 Task: Send an email with the signature Frances Hernandez with the subject Introduction of a new process and the message Can you please provide a status update on the implementation of the new system? from softage.10@softage.net to softage.3@softage.net and move the email from Sent Items to the folder Unions
Action: Mouse moved to (114, 115)
Screenshot: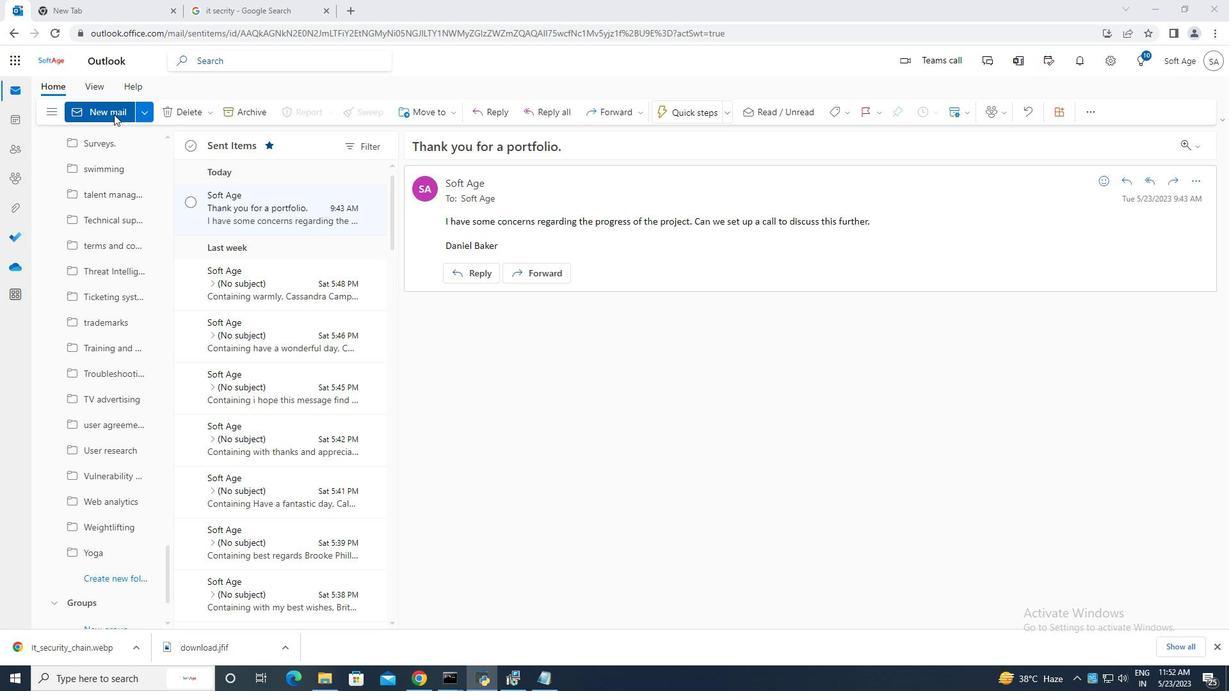 
Action: Mouse pressed left at (114, 115)
Screenshot: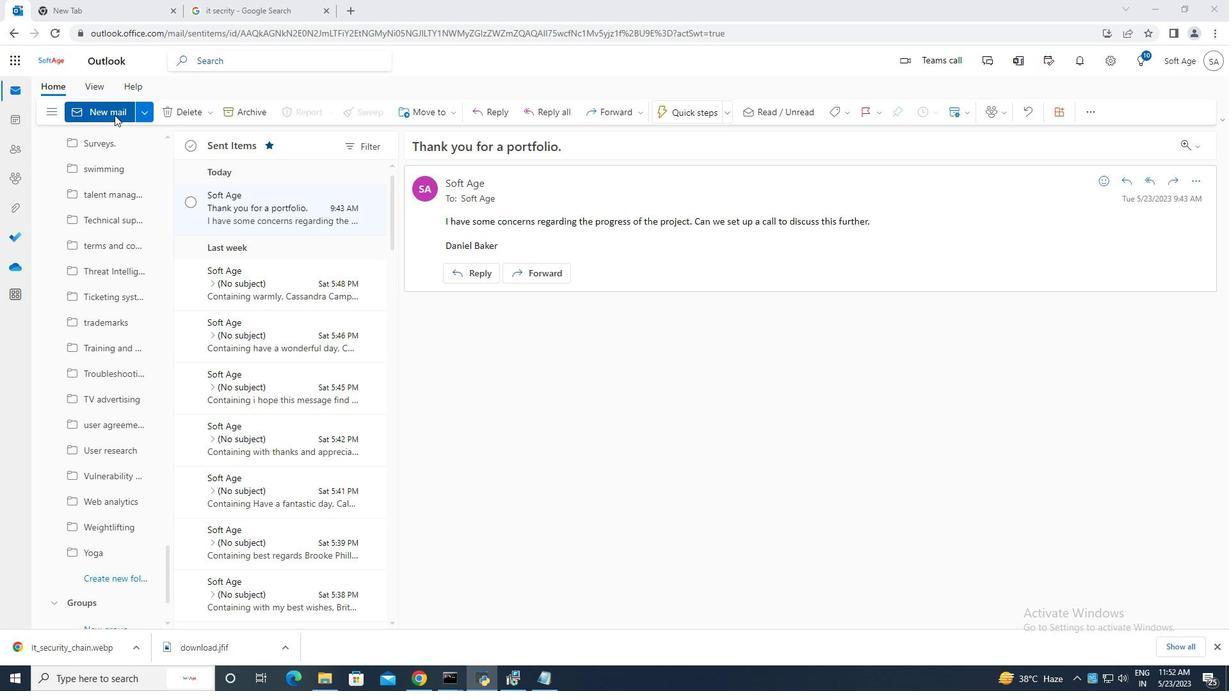 
Action: Mouse moved to (832, 107)
Screenshot: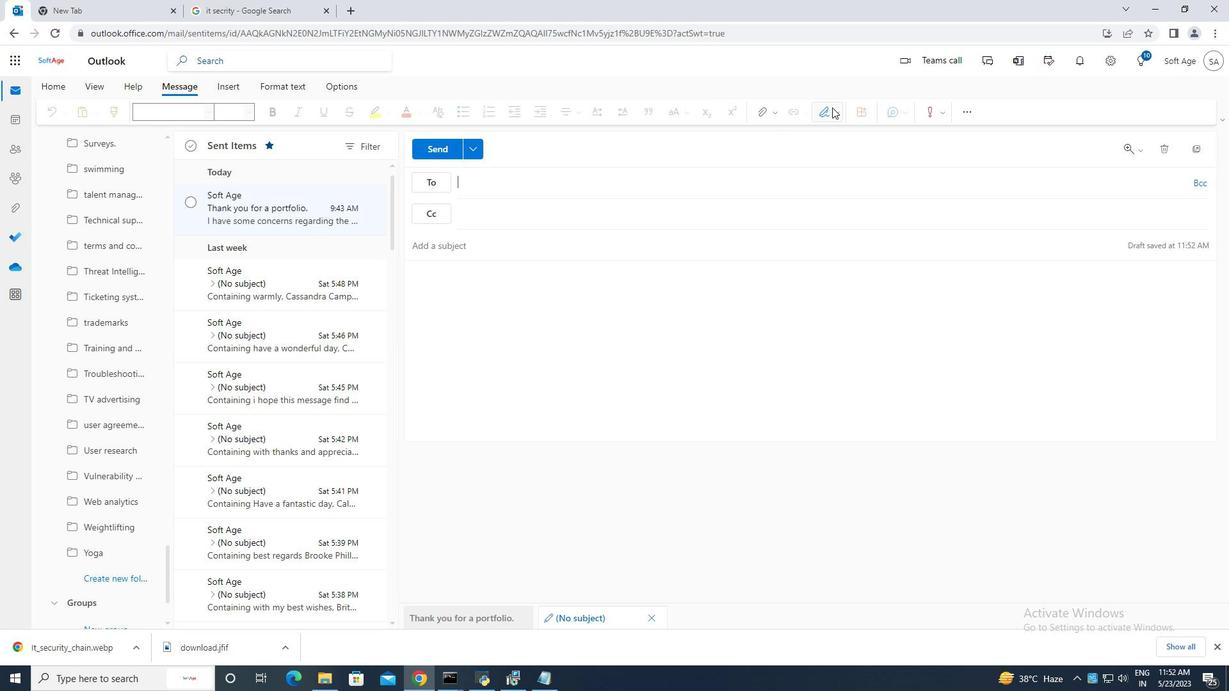 
Action: Mouse pressed left at (832, 107)
Screenshot: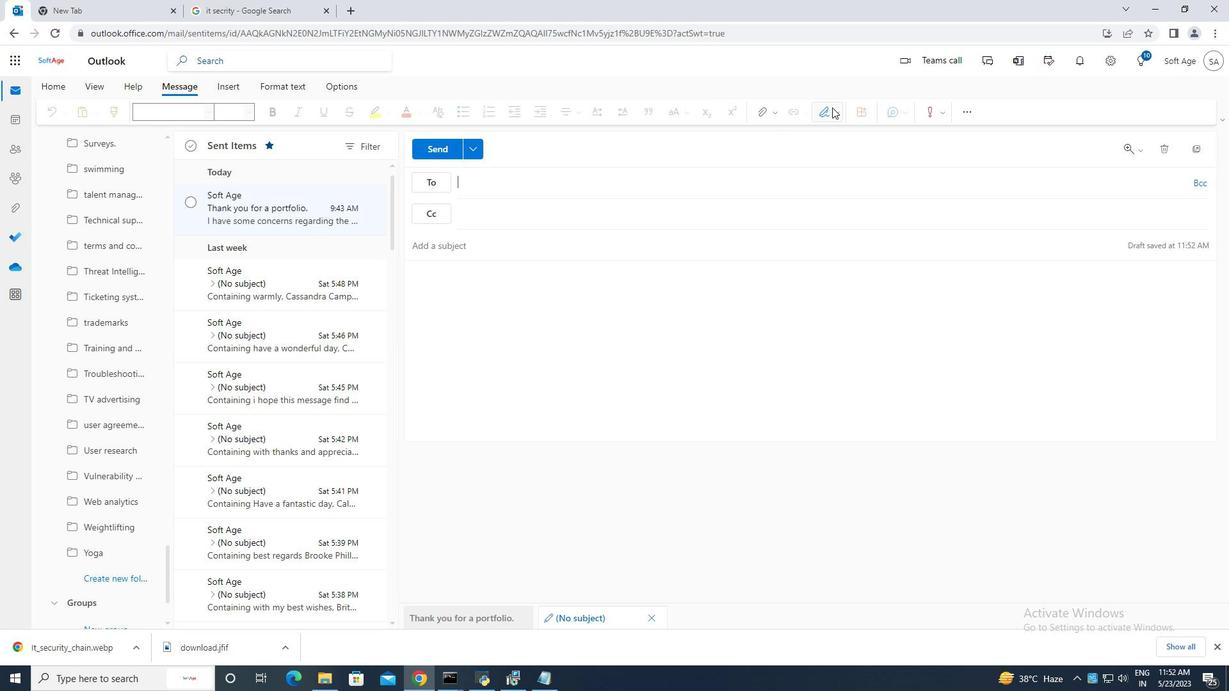 
Action: Mouse moved to (793, 159)
Screenshot: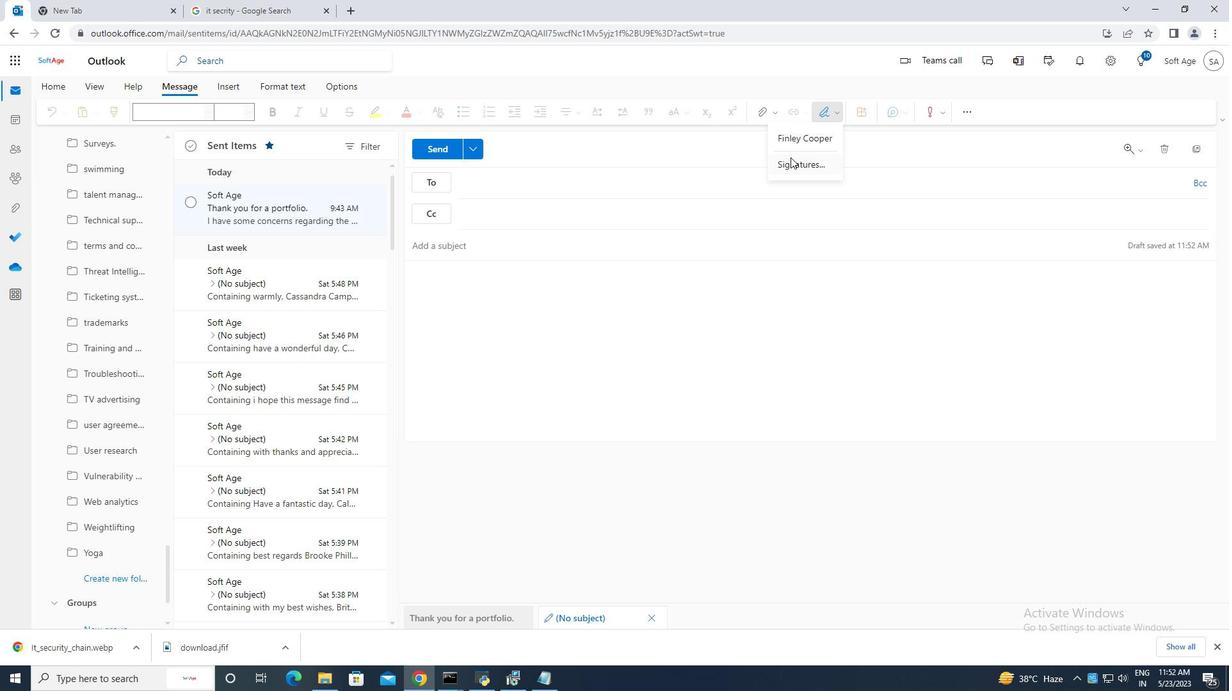 
Action: Mouse pressed left at (793, 159)
Screenshot: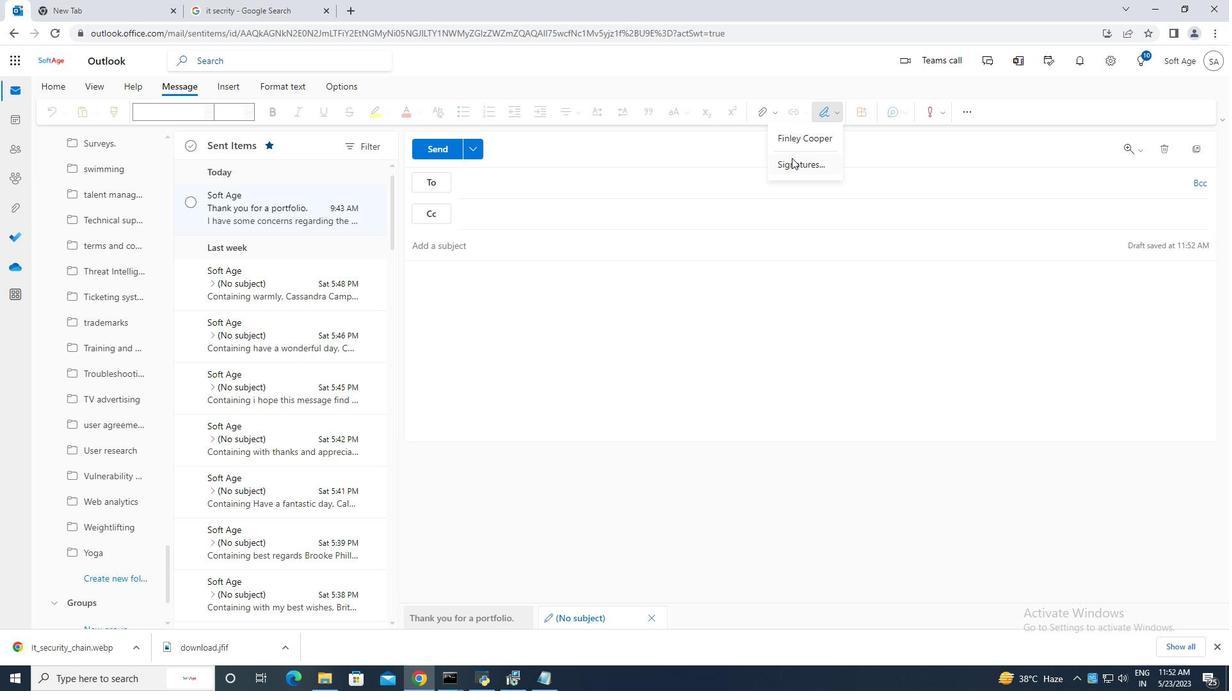 
Action: Mouse moved to (871, 212)
Screenshot: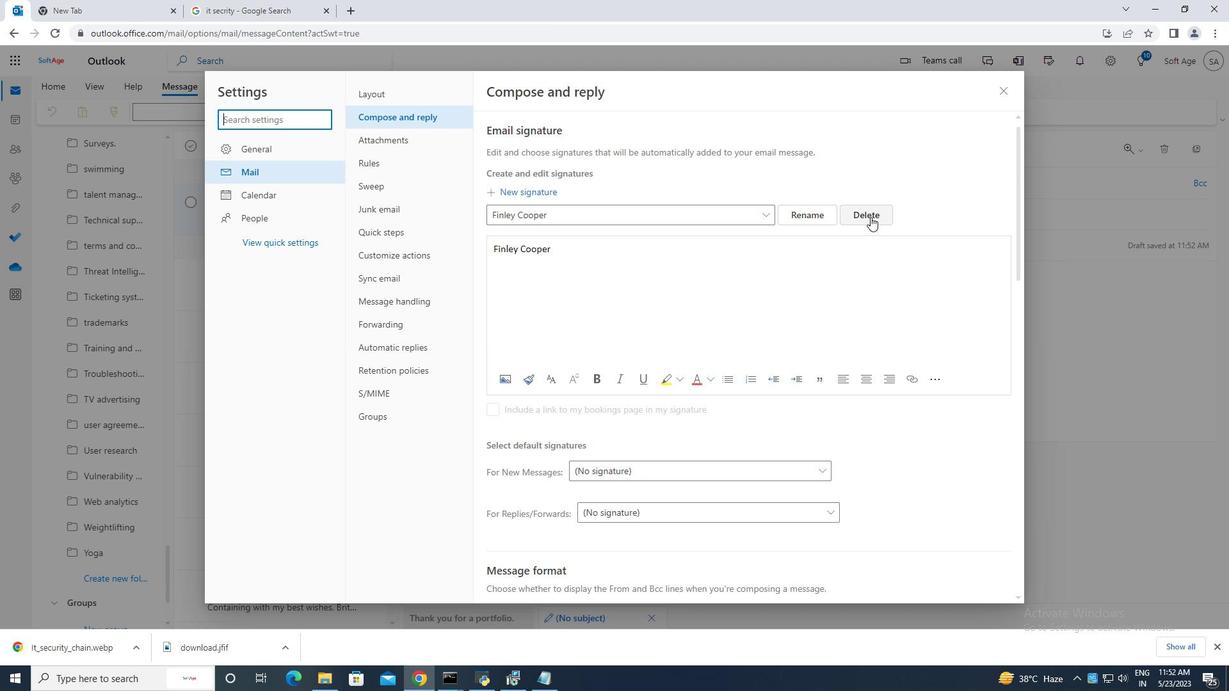
Action: Mouse pressed left at (871, 212)
Screenshot: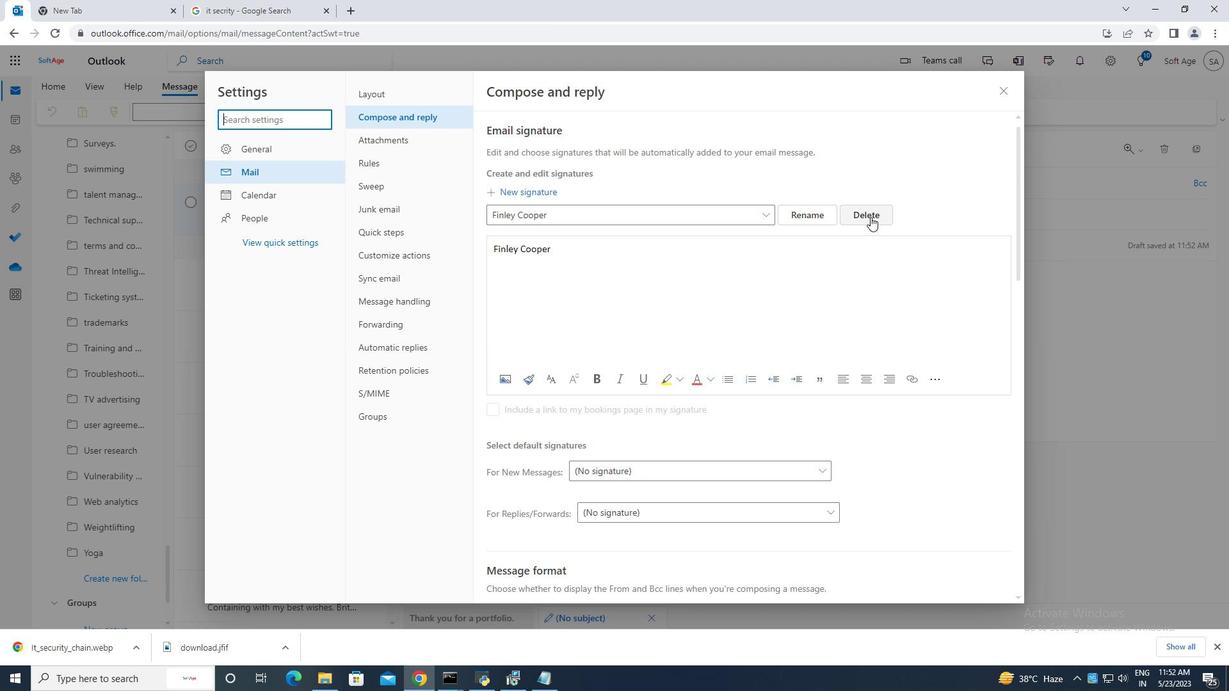 
Action: Mouse moved to (564, 219)
Screenshot: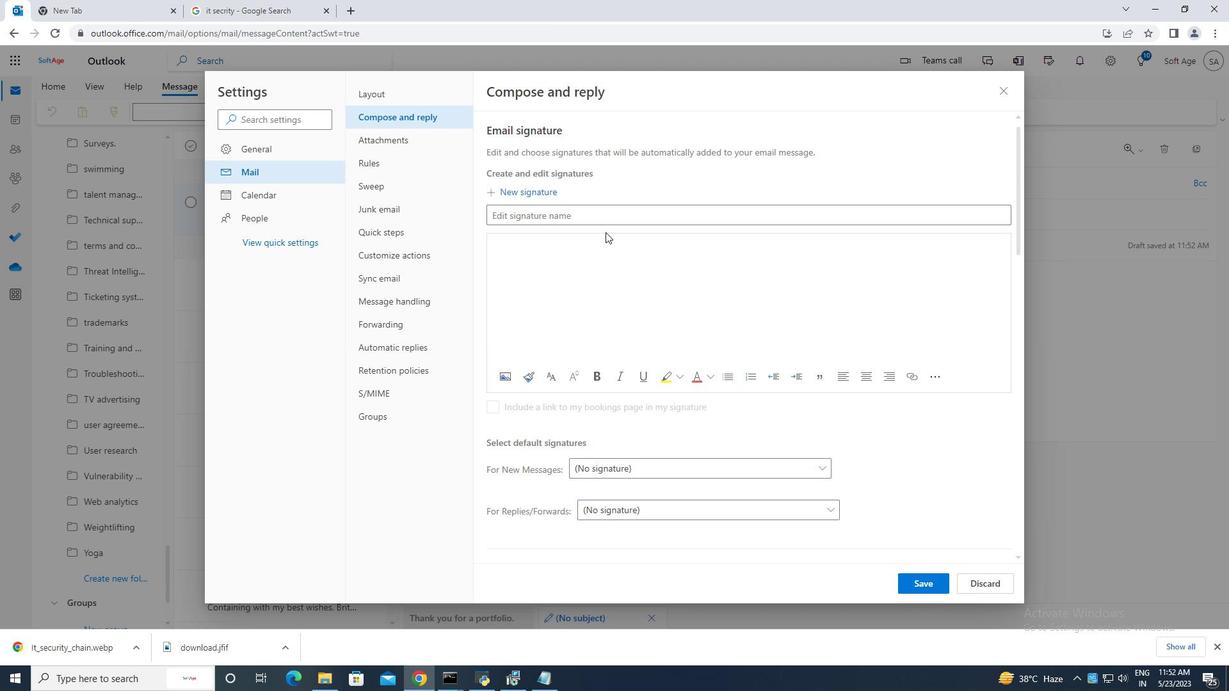 
Action: Mouse pressed left at (564, 219)
Screenshot: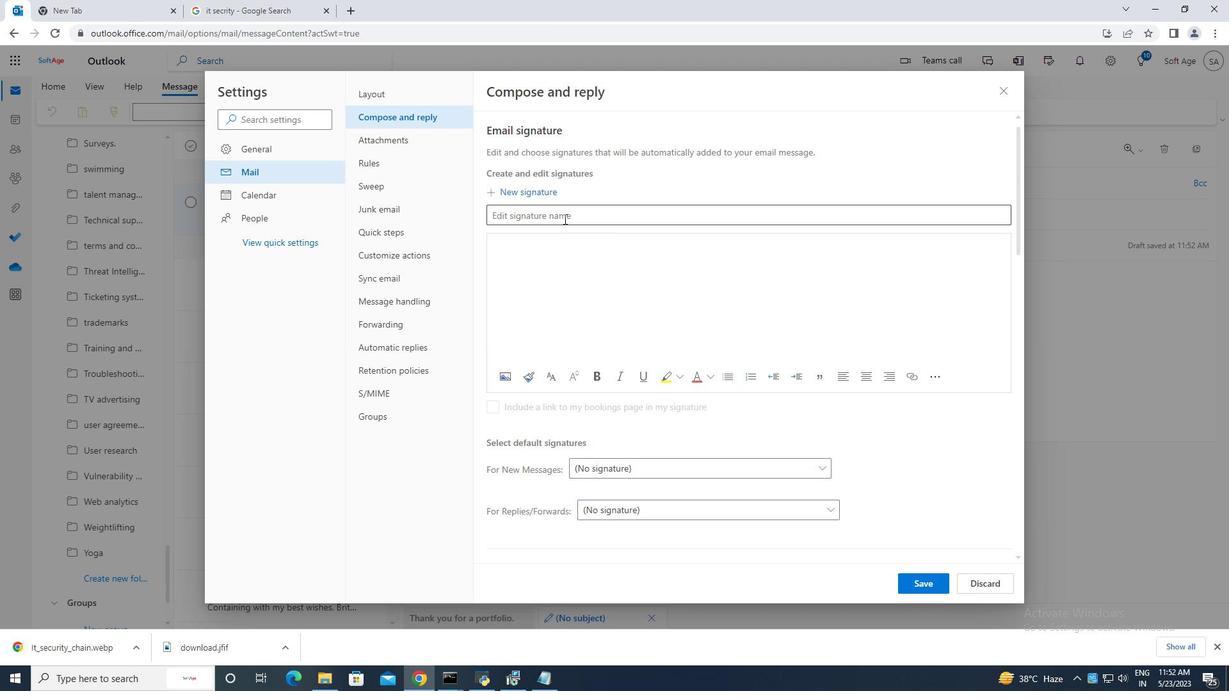 
Action: Mouse moved to (563, 219)
Screenshot: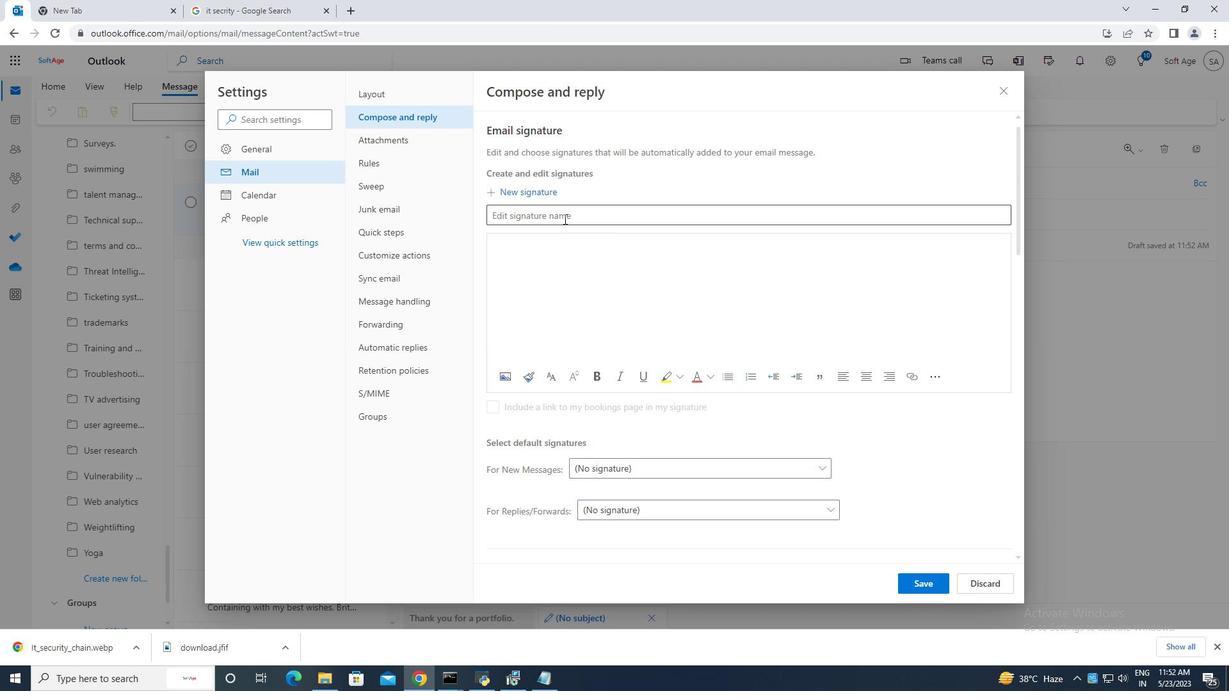 
Action: Key pressed <Key.caps_lock>F<Key.caps_lock>rances<Key.space><Key.caps_lock>H<Key.caps_lock>ernandez
Screenshot: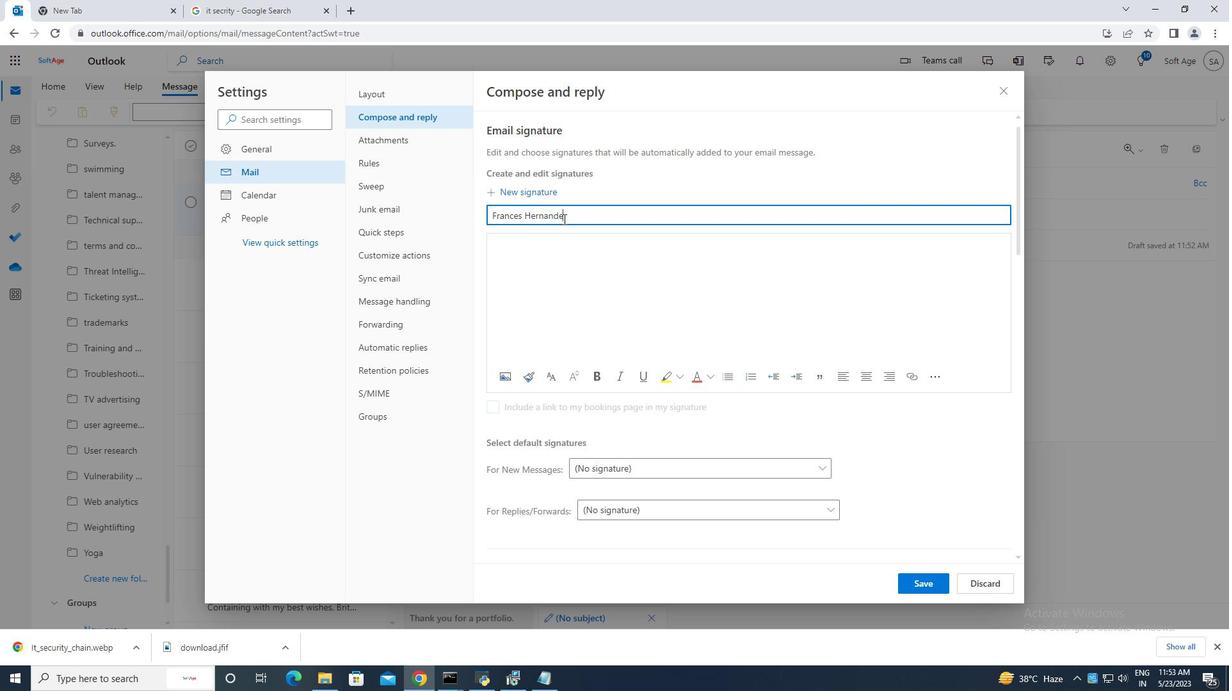 
Action: Mouse moved to (554, 258)
Screenshot: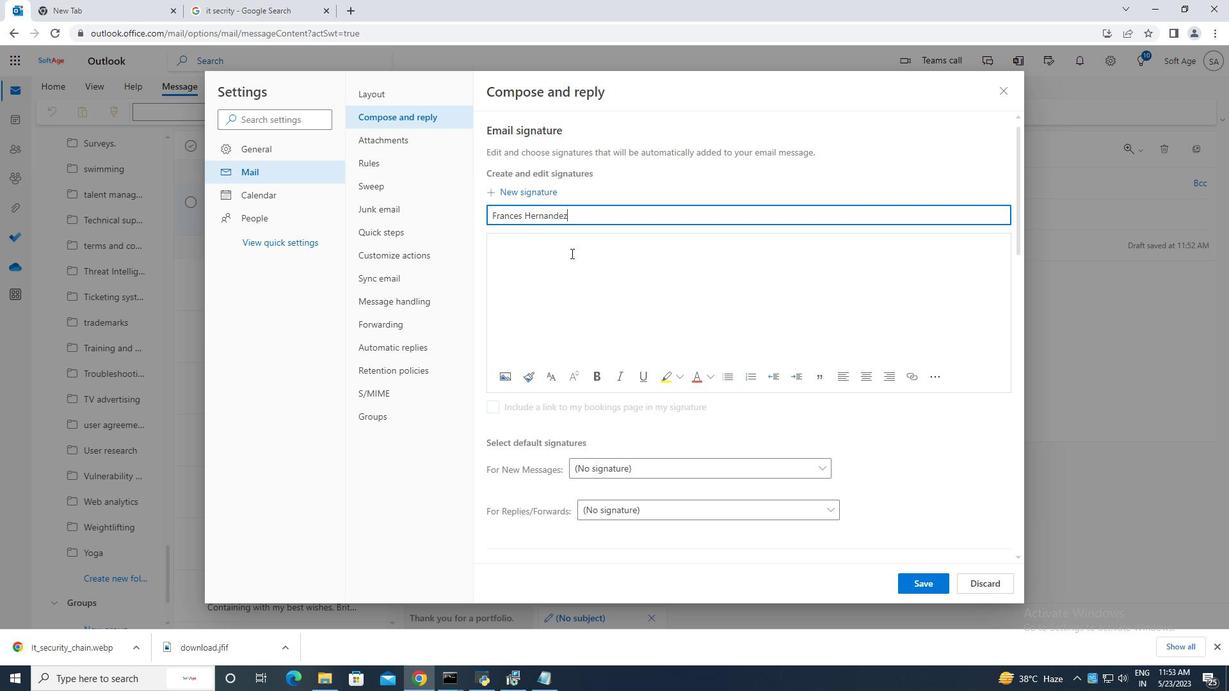 
Action: Mouse pressed left at (554, 258)
Screenshot: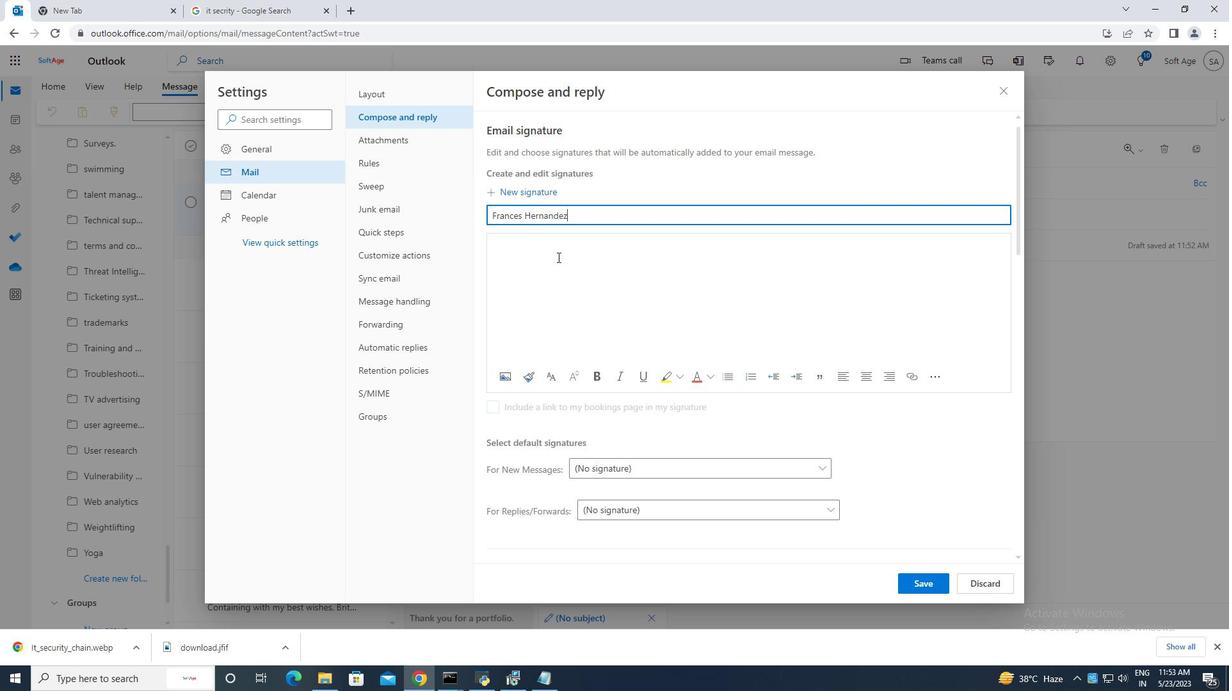 
Action: Key pressed <Key.caps_lock>F<Key.caps_lock>rances<Key.space><Key.caps_lock>H<Key.caps_lock>ernandez
Screenshot: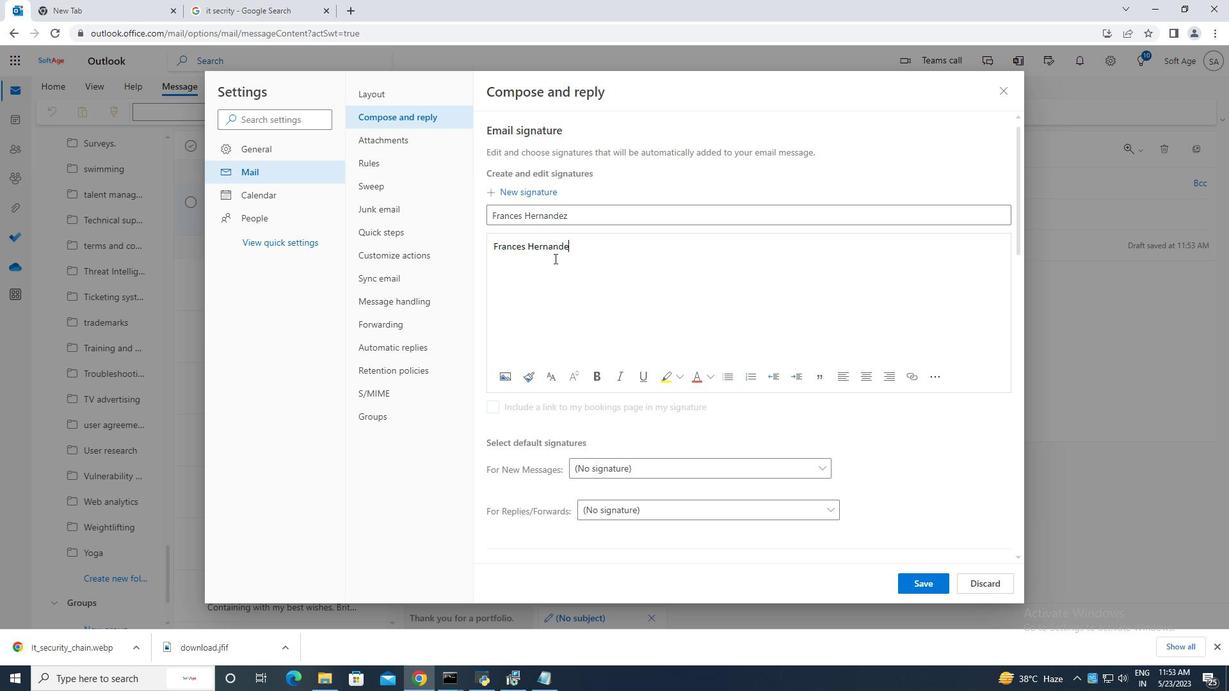 
Action: Mouse moved to (926, 586)
Screenshot: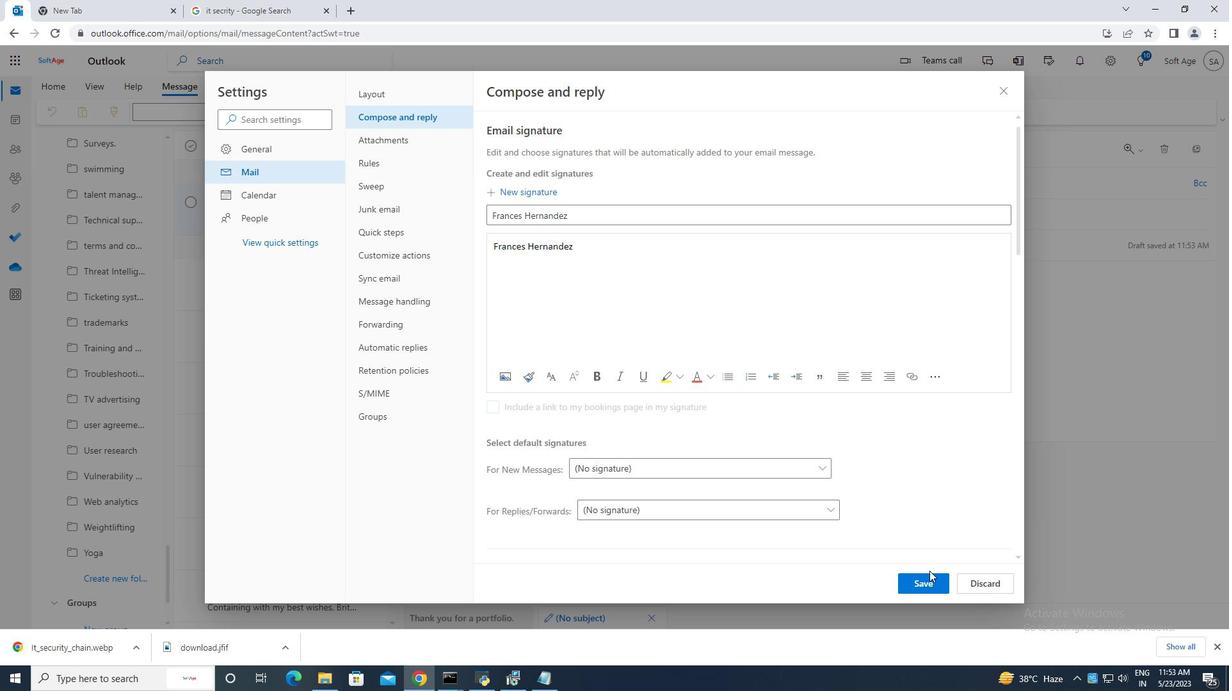 
Action: Mouse pressed left at (926, 586)
Screenshot: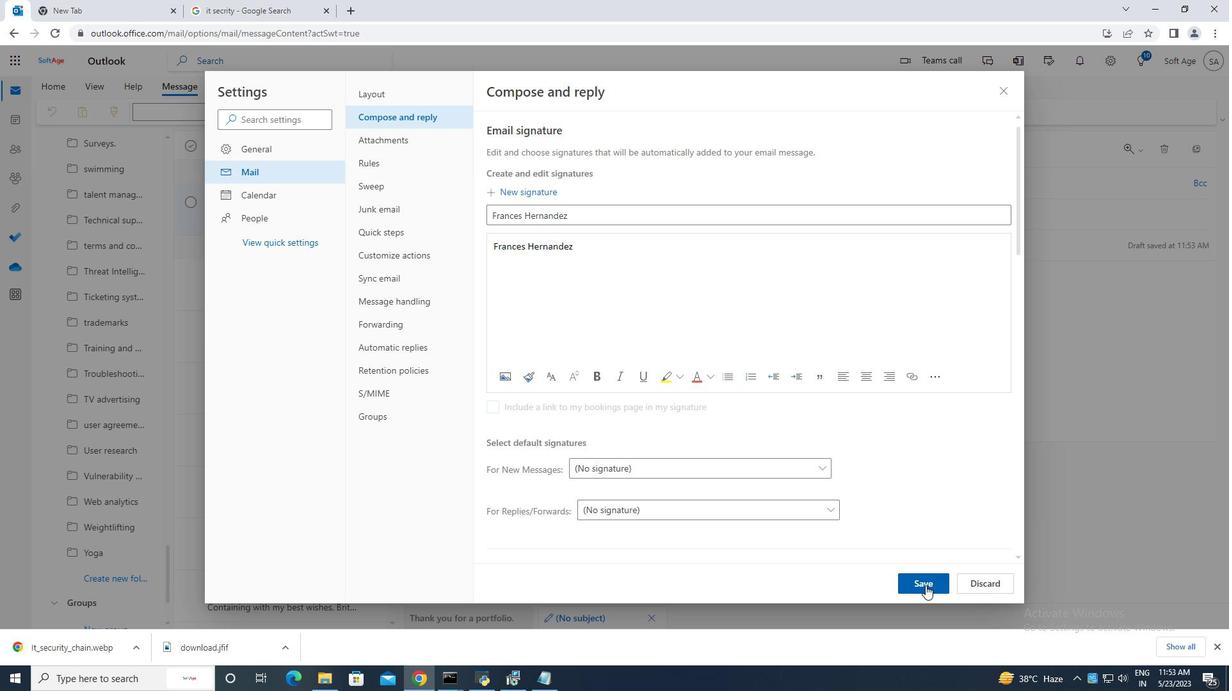 
Action: Mouse moved to (1010, 94)
Screenshot: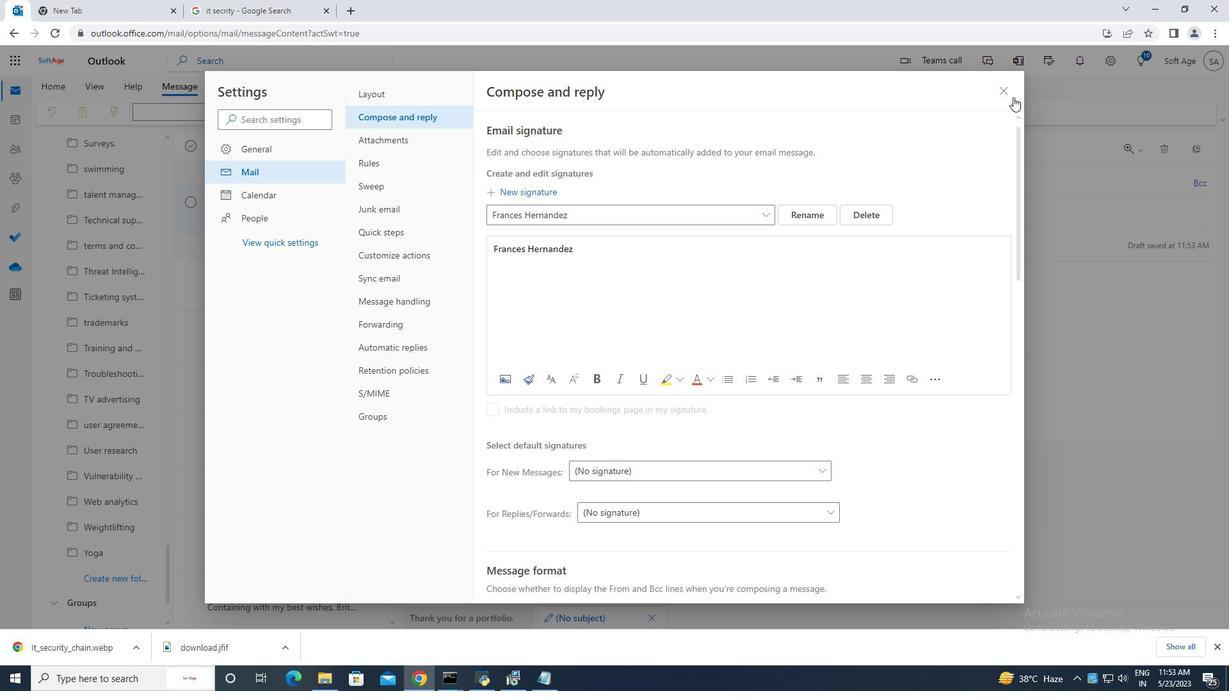 
Action: Mouse pressed left at (1010, 94)
Screenshot: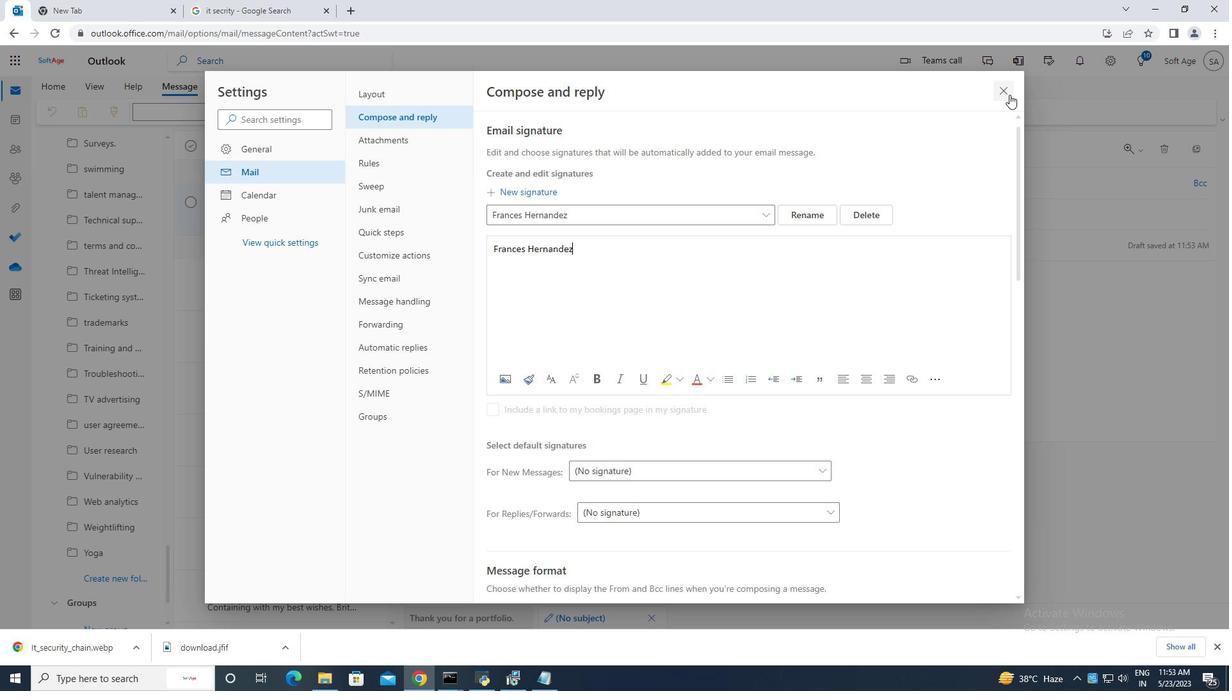 
Action: Mouse moved to (831, 113)
Screenshot: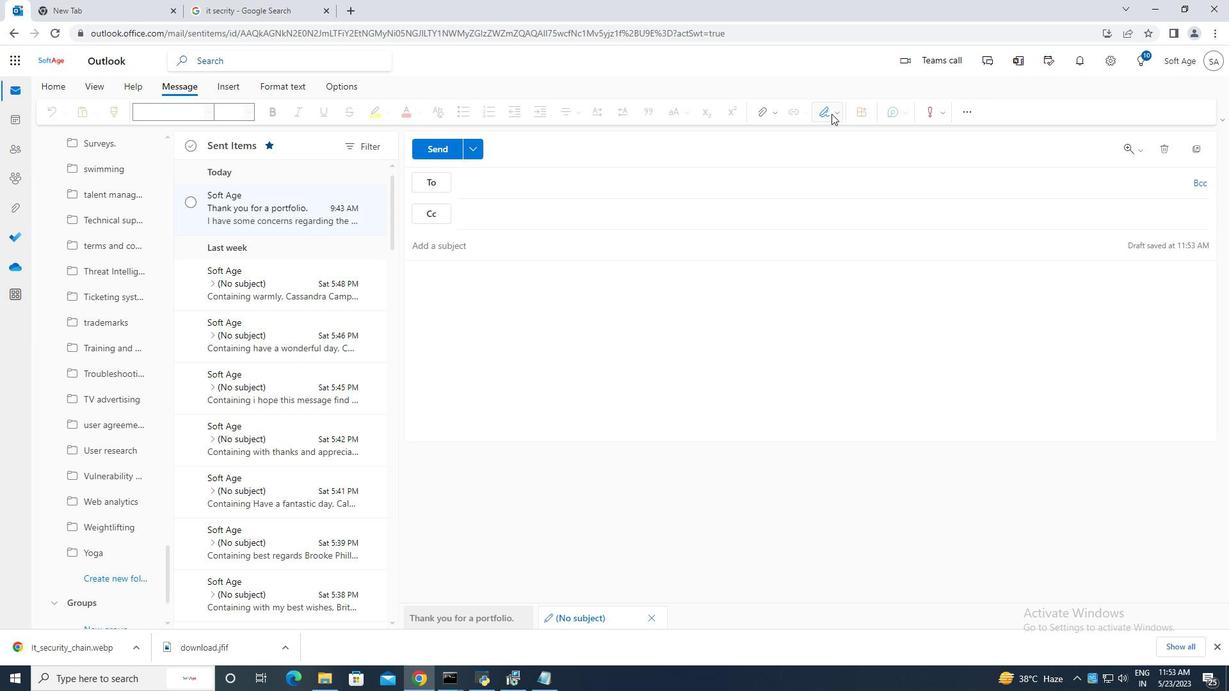 
Action: Mouse pressed left at (831, 113)
Screenshot: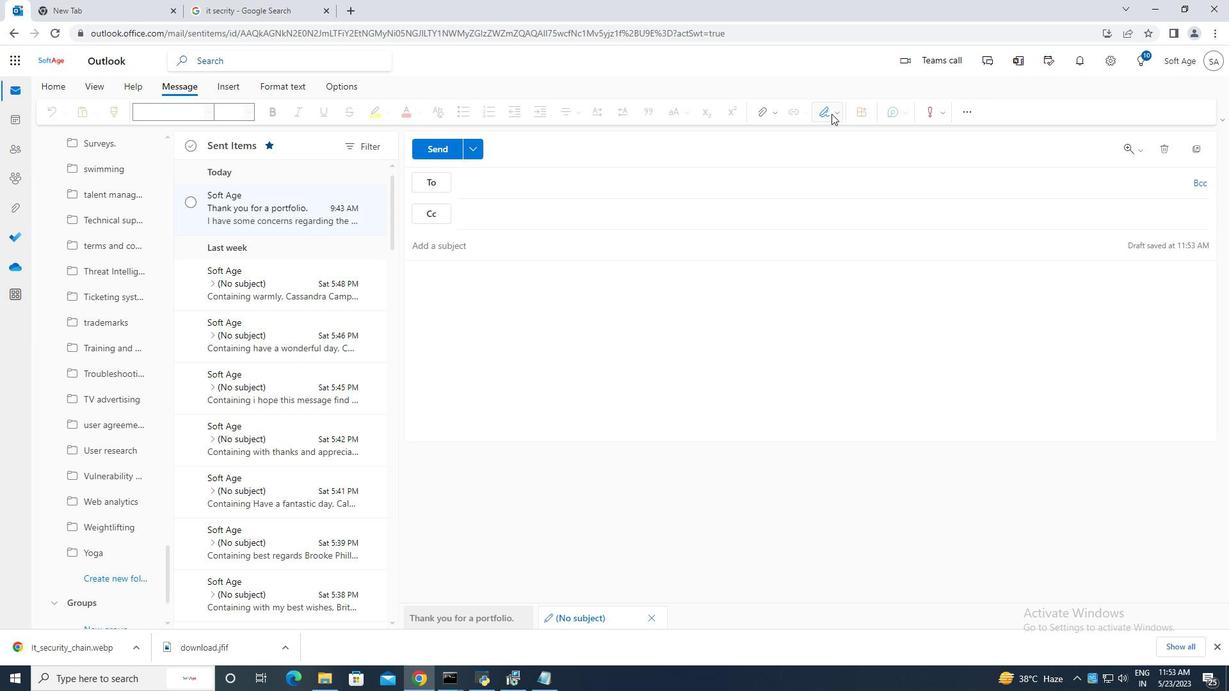 
Action: Mouse moved to (800, 137)
Screenshot: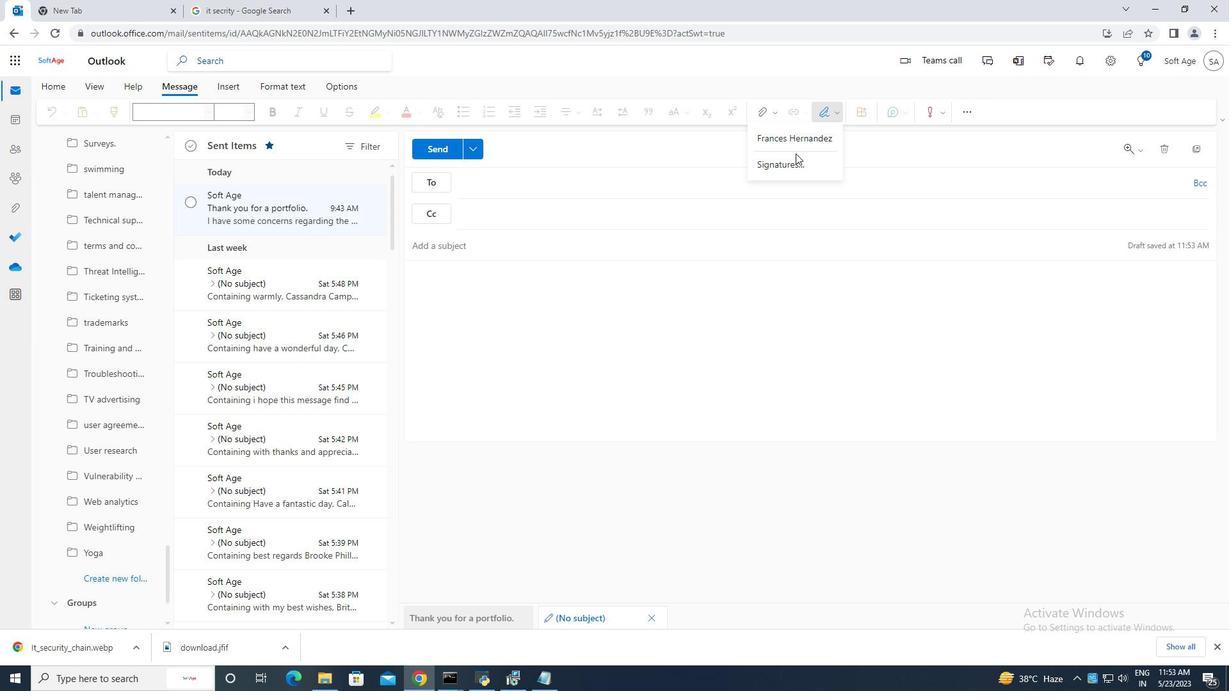 
Action: Mouse pressed left at (800, 137)
Screenshot: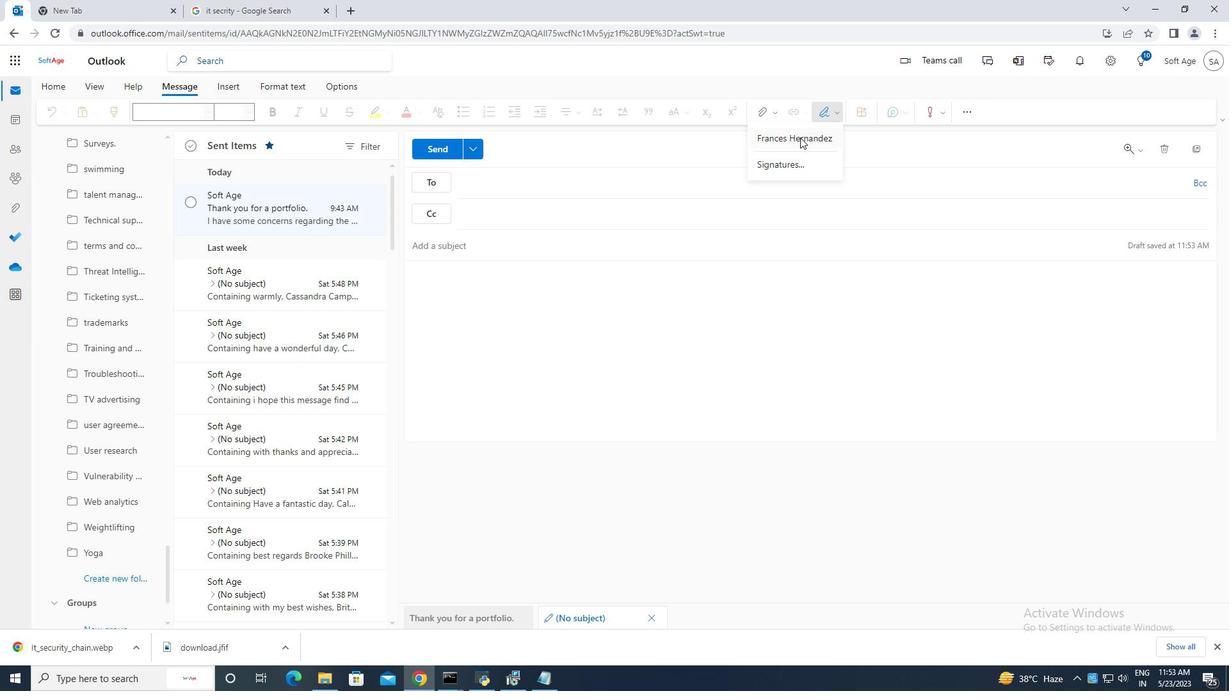 
Action: Mouse moved to (513, 188)
Screenshot: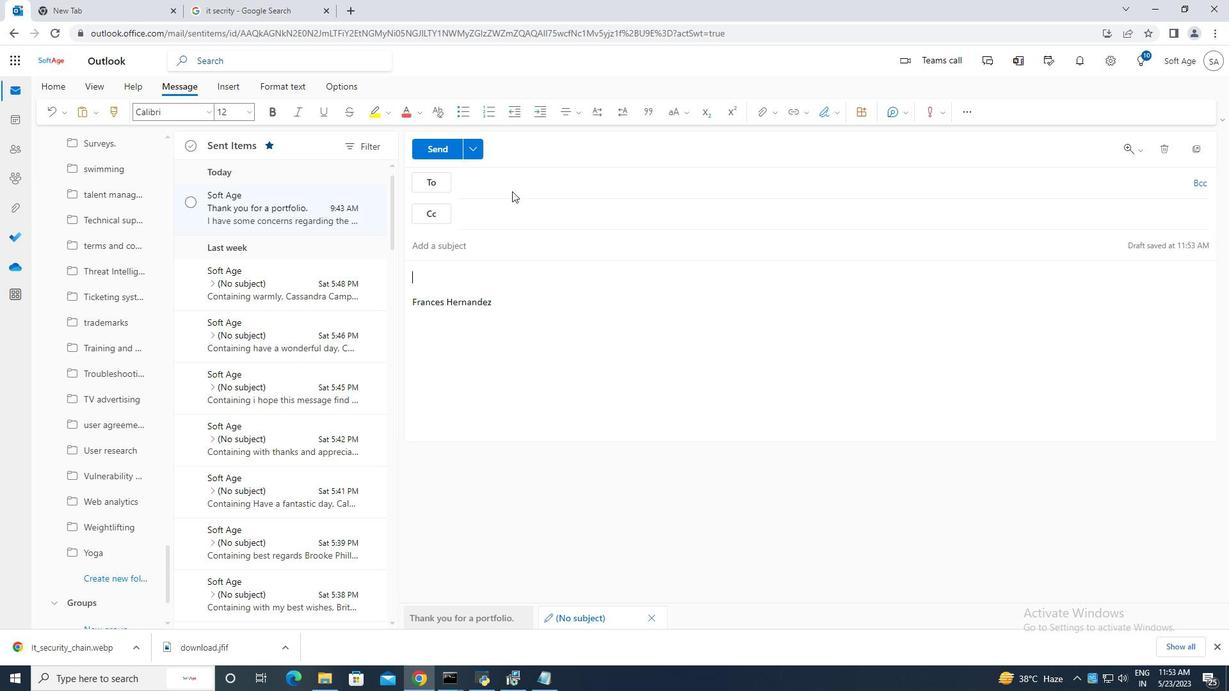 
Action: Mouse pressed left at (513, 188)
Screenshot: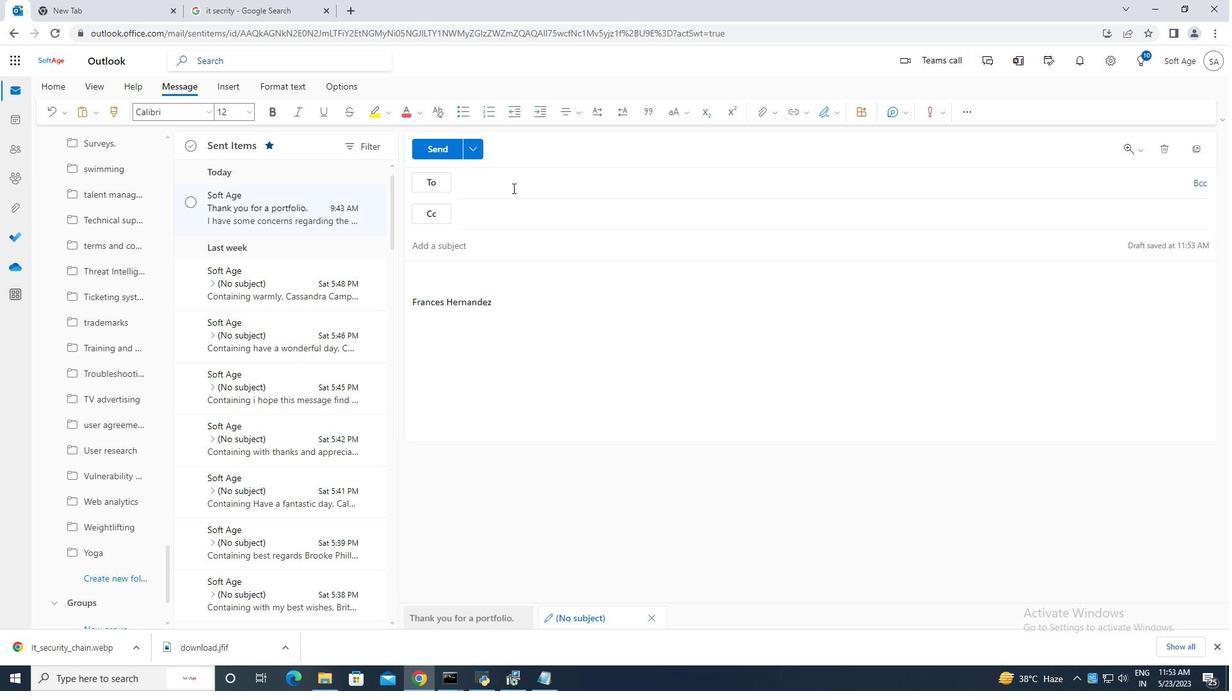 
Action: Mouse moved to (515, 188)
Screenshot: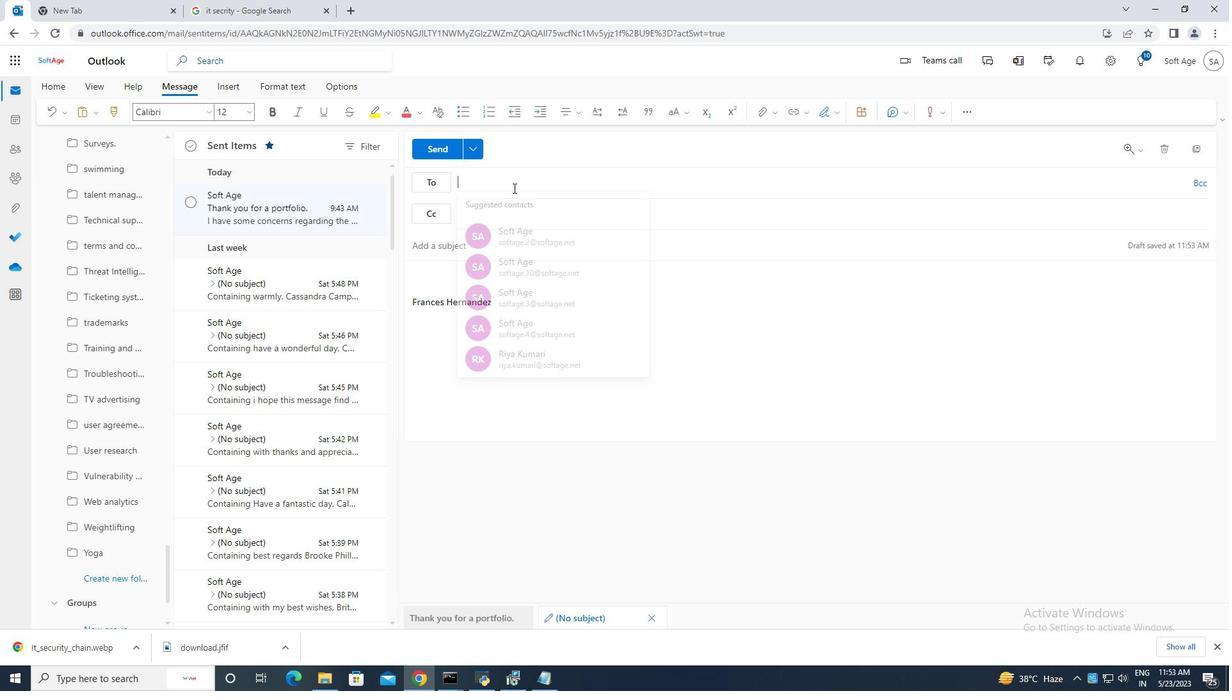 
Action: Key pressed softage.3<Key.shift>@
Screenshot: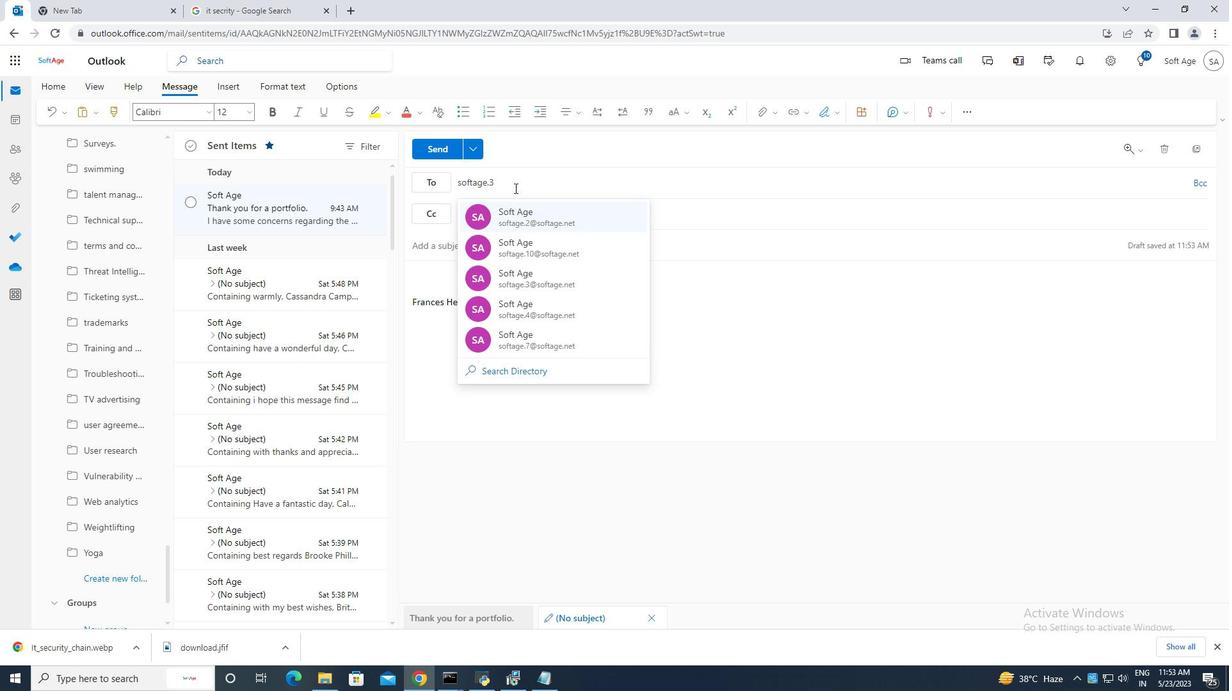 
Action: Mouse moved to (592, 213)
Screenshot: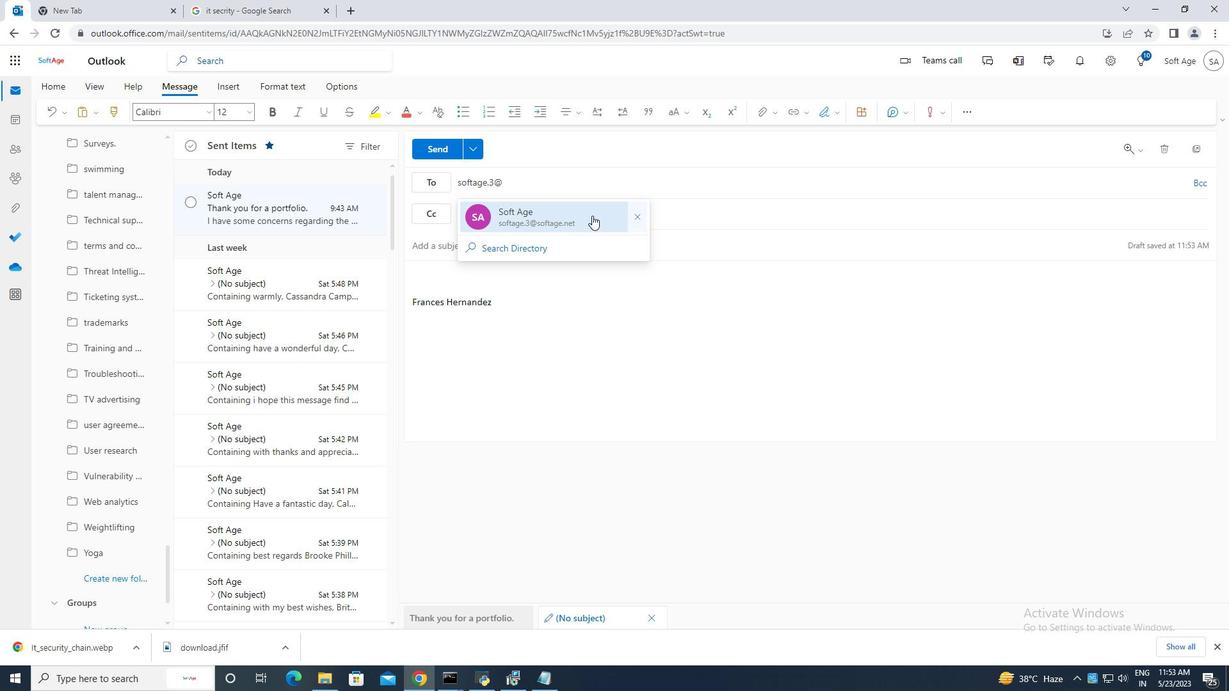
Action: Mouse pressed left at (592, 213)
Screenshot: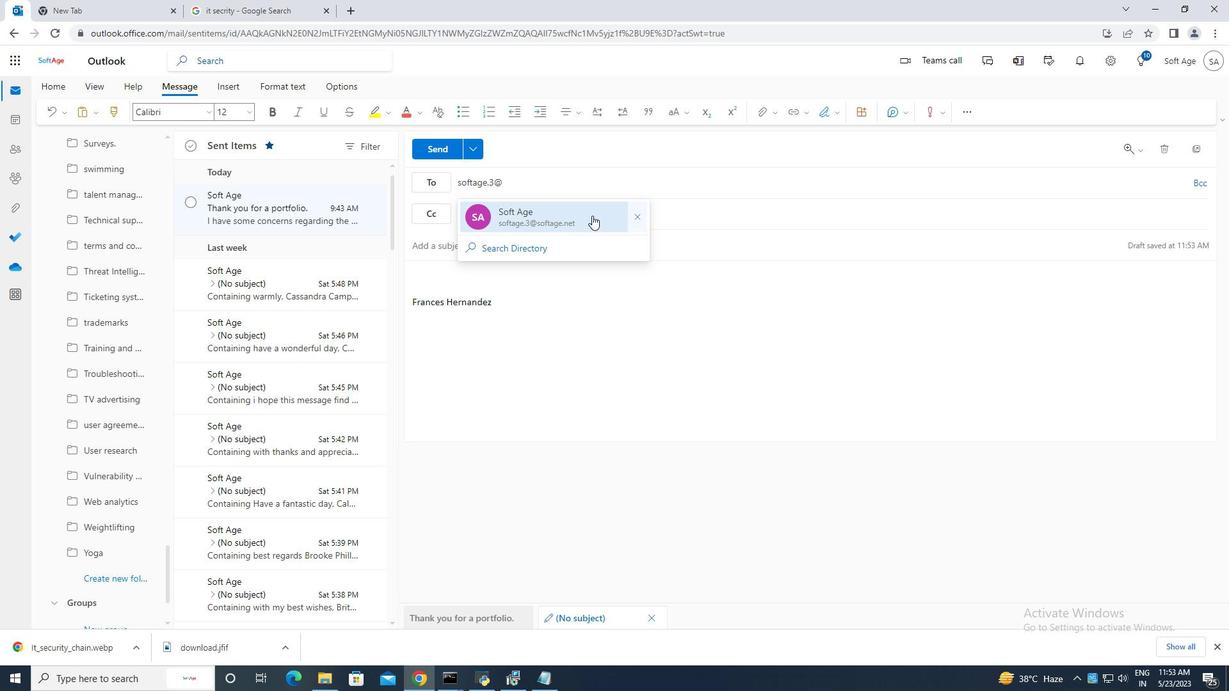 
Action: Mouse moved to (452, 246)
Screenshot: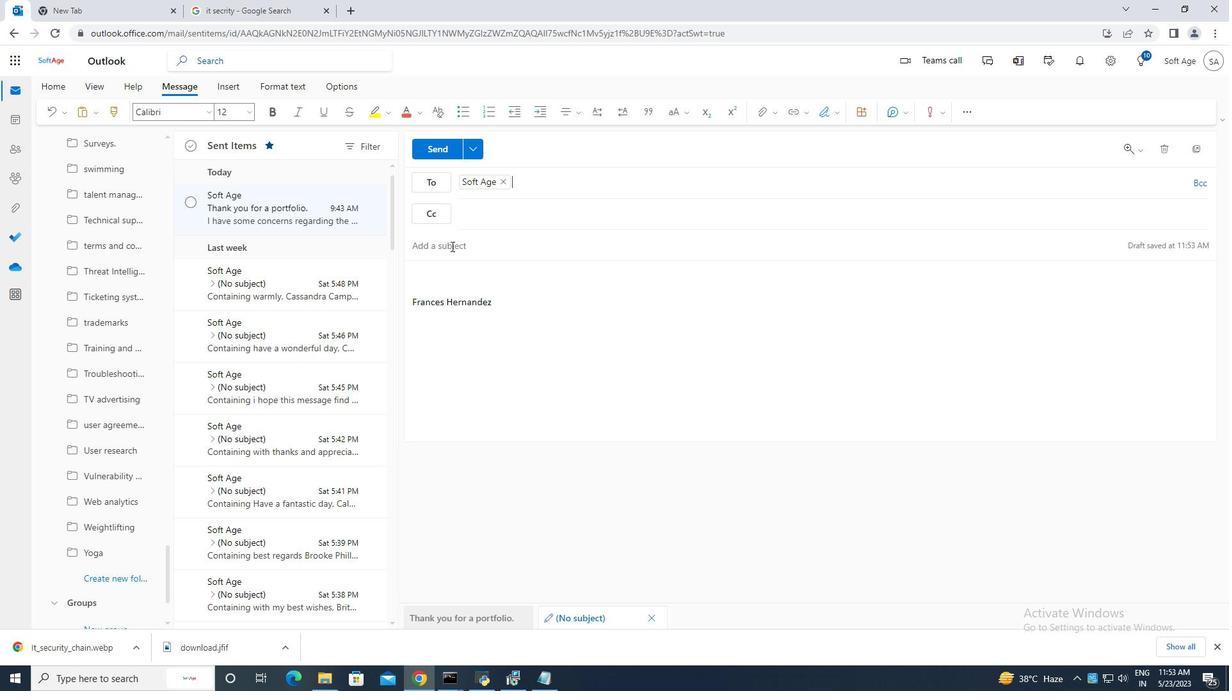 
Action: Mouse pressed left at (452, 246)
Screenshot: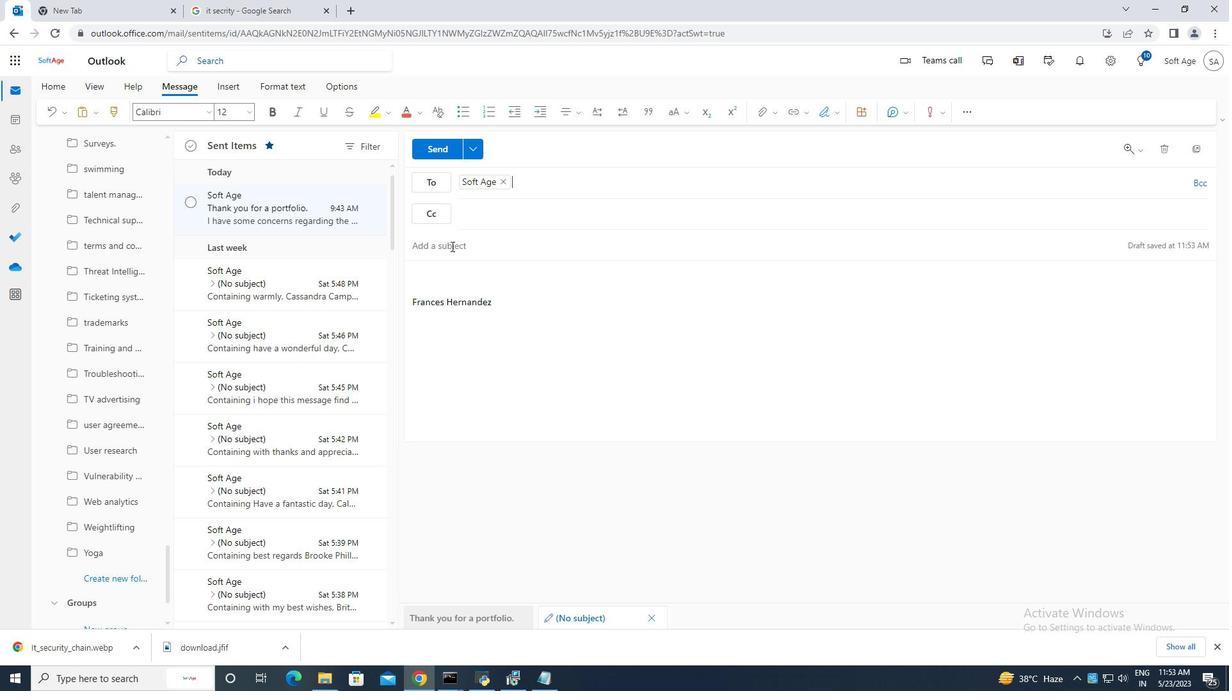 
Action: Mouse moved to (453, 247)
Screenshot: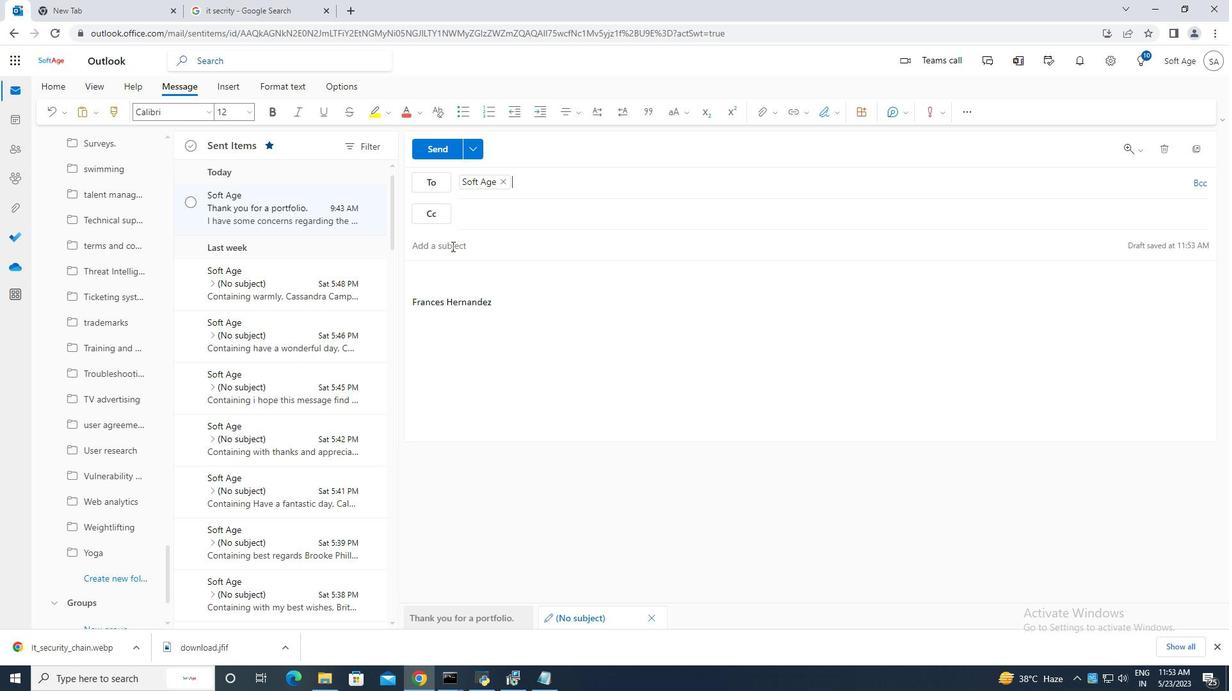 
Action: Key pressed <Key.caps_lock>I<Key.caps_lock>ntroduction<Key.space>of<Key.space>anew<Key.space><Key.backspace><Key.backspace><Key.backspace><Key.backspace><Key.space>new<Key.space>process.
Screenshot: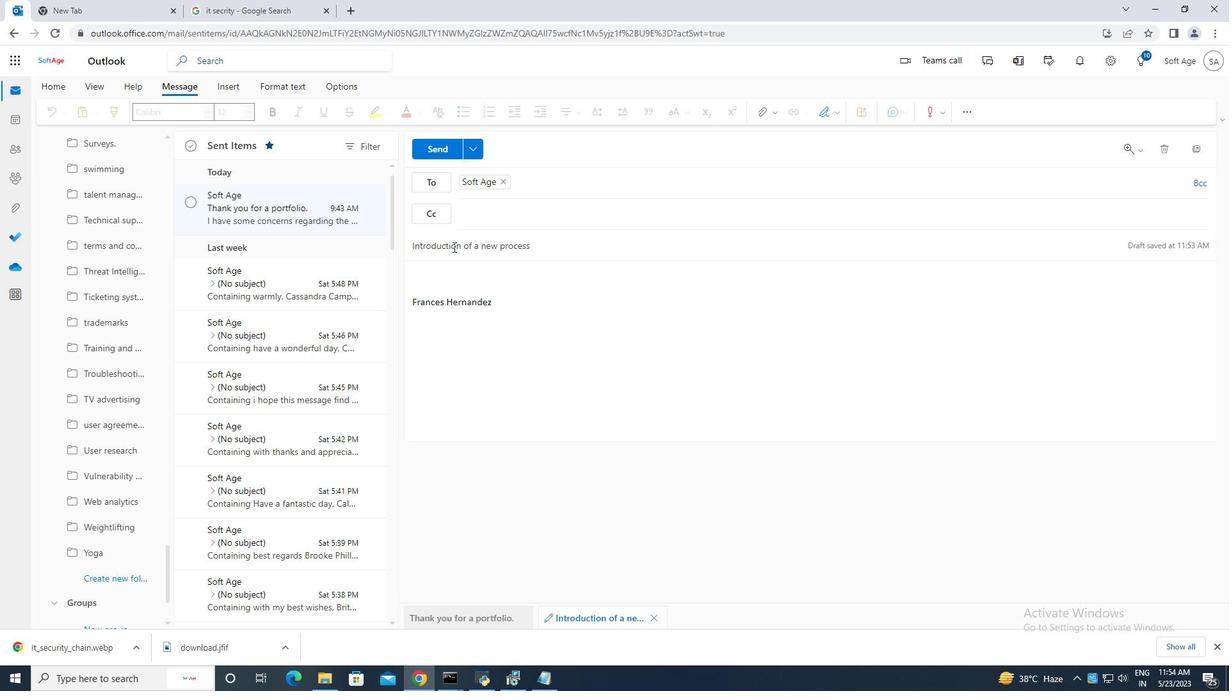 
Action: Mouse moved to (434, 281)
Screenshot: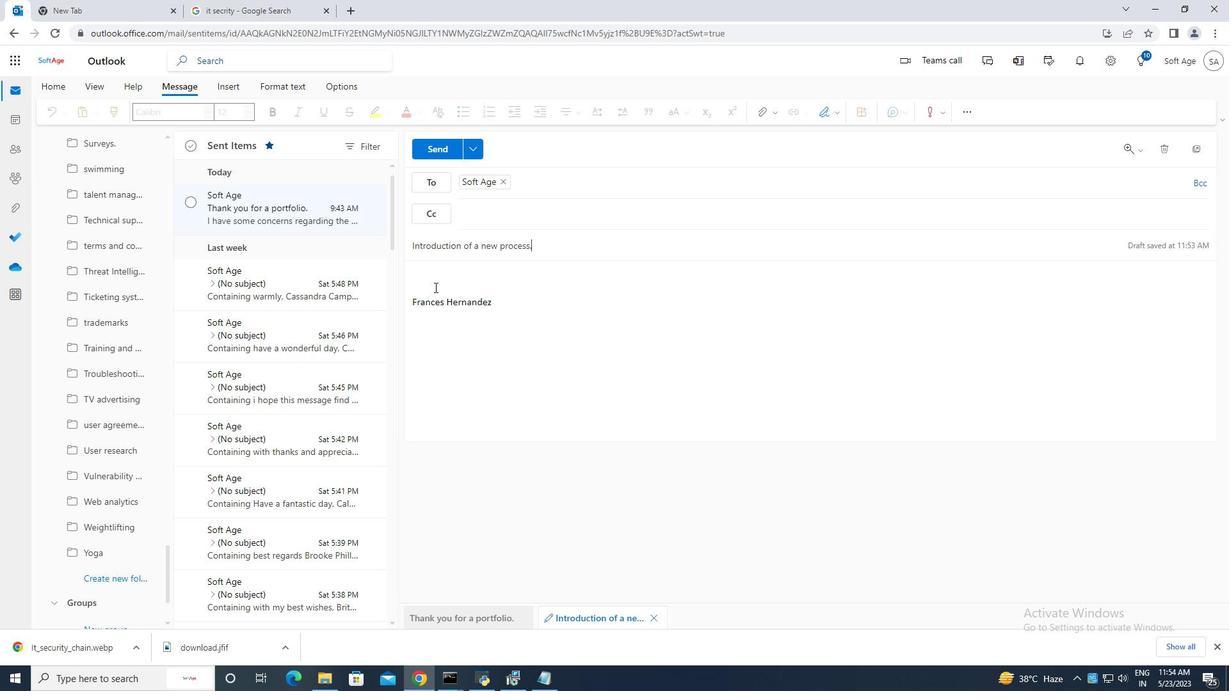 
Action: Mouse pressed left at (434, 281)
Screenshot: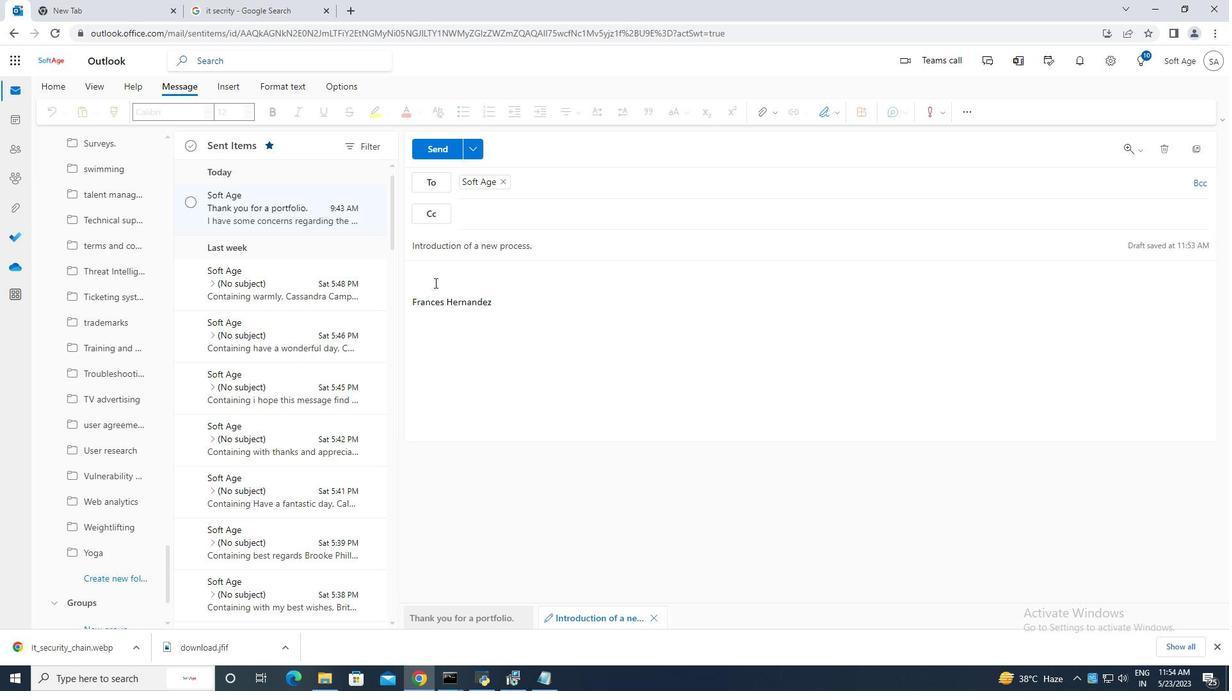 
Action: Mouse moved to (432, 280)
Screenshot: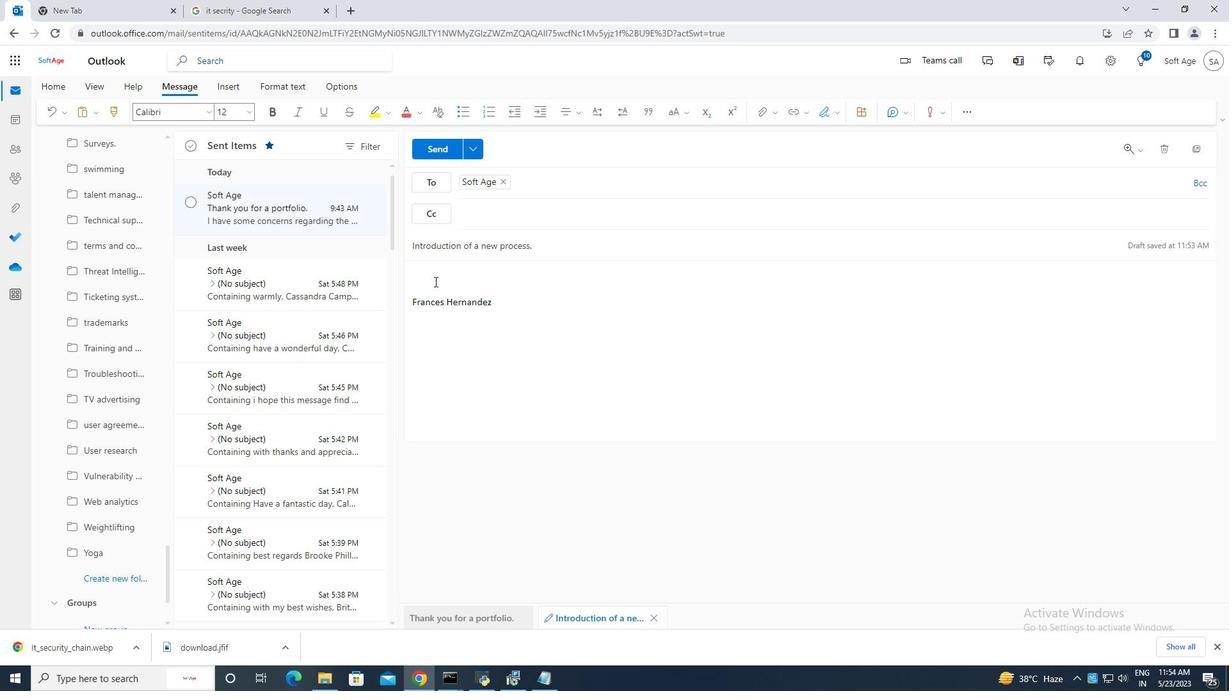 
Action: Key pressed <Key.space><Key.caps_lock>C<Key.caps_lock>an<Key.space>you<Key.space>please<Key.space>provide<Key.space>a<Key.space>ststus<Key.space>update<Key.space>on<Key.space>the<Key.space>implementation<Key.space>of<Key.space>the<Key.space>new<Key.space>system.
Screenshot: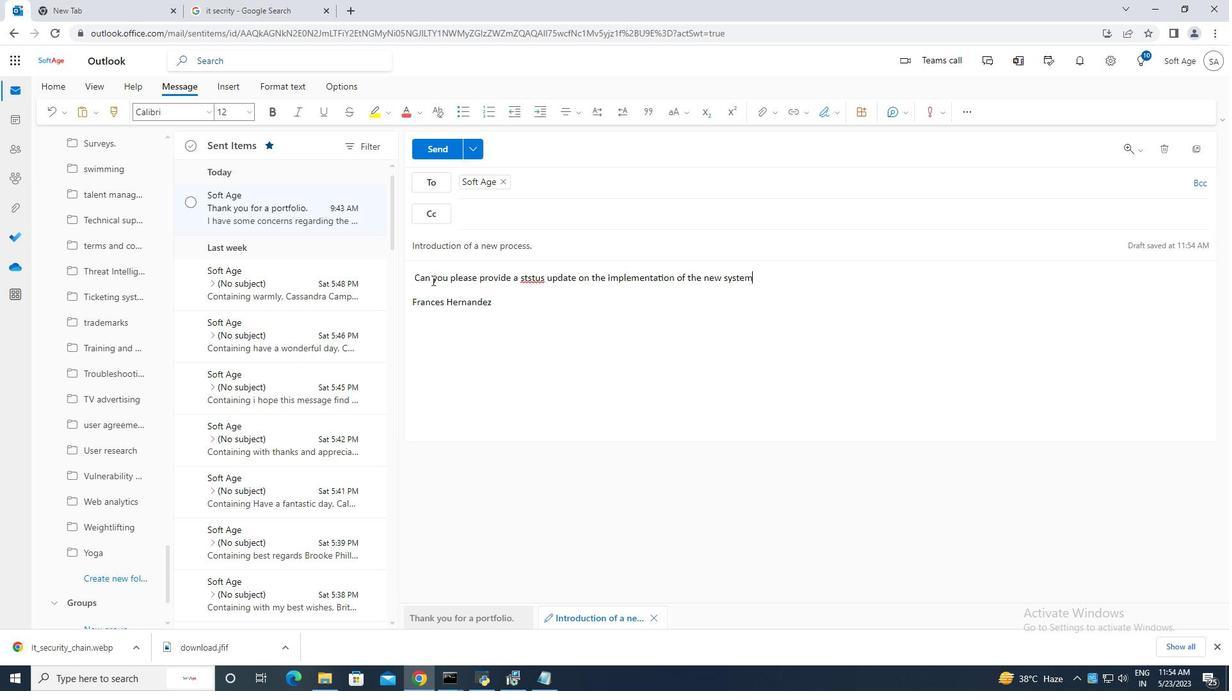 
Action: Mouse moved to (530, 278)
Screenshot: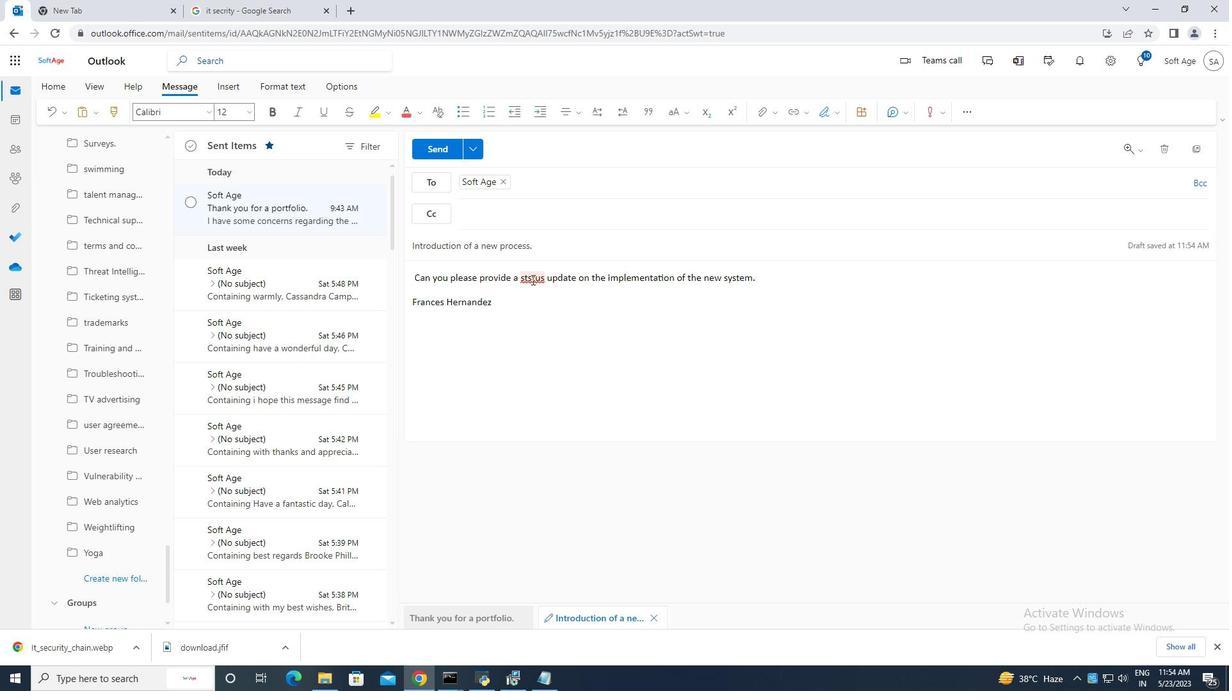 
Action: Mouse pressed left at (530, 278)
Screenshot: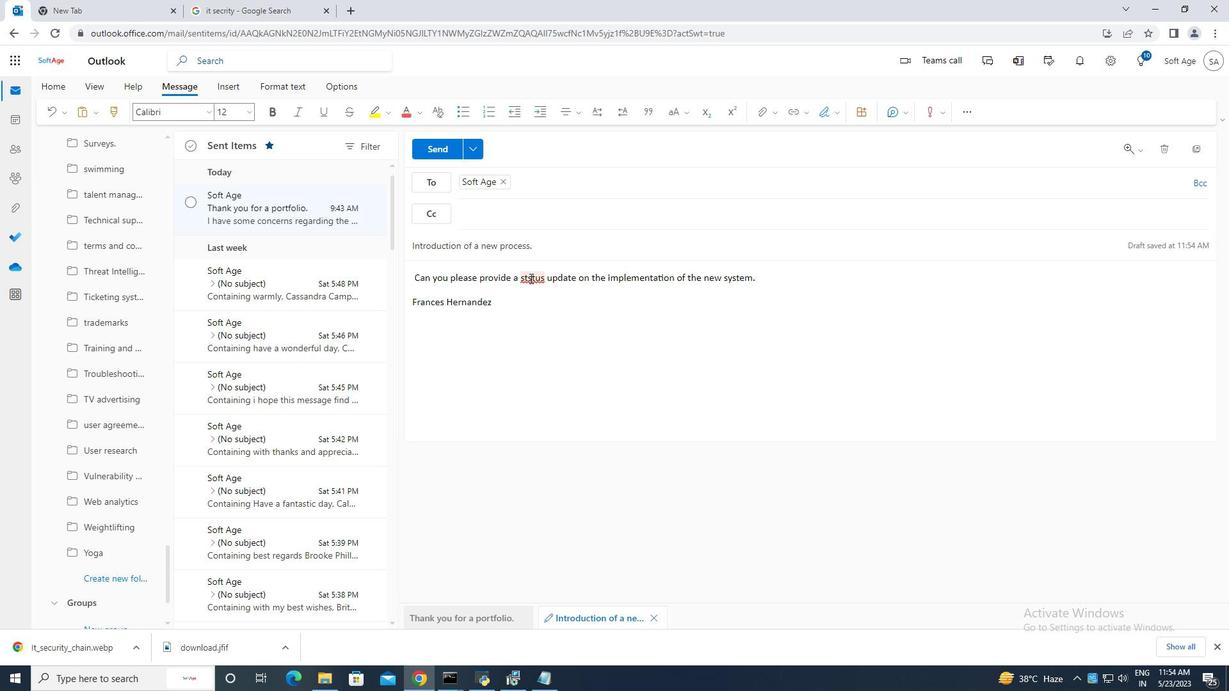 
Action: Mouse moved to (532, 279)
Screenshot: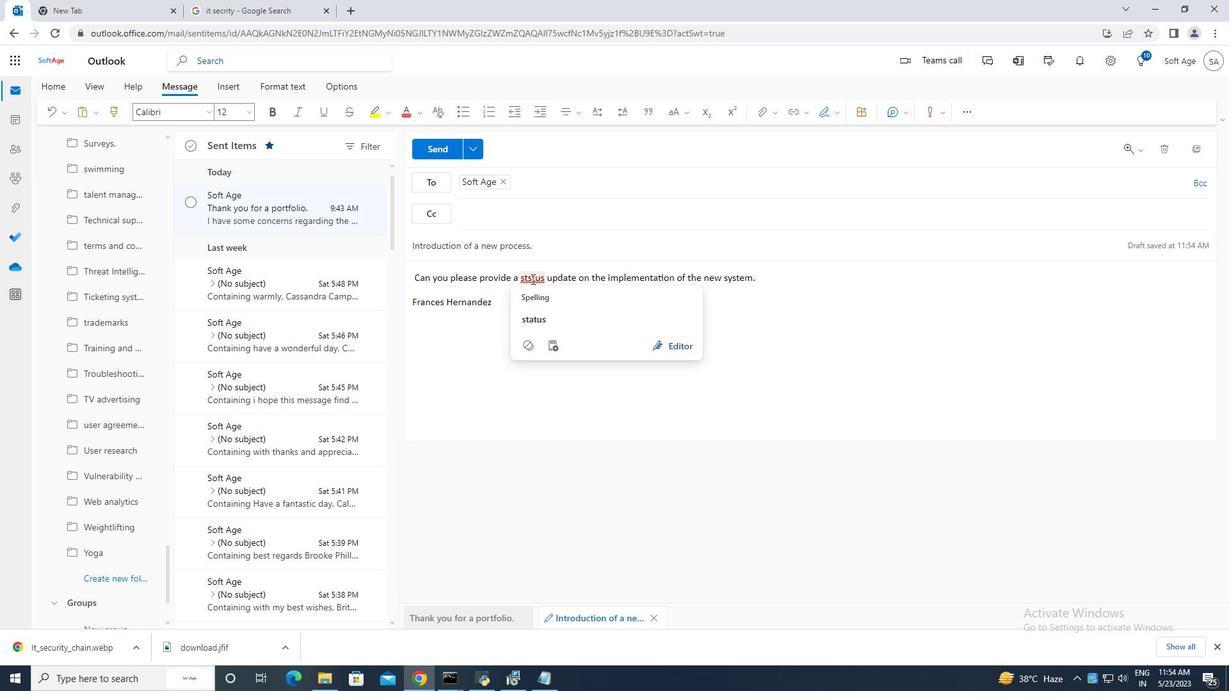 
Action: Key pressed <Key.backspace>s<Key.backspace>a
Screenshot: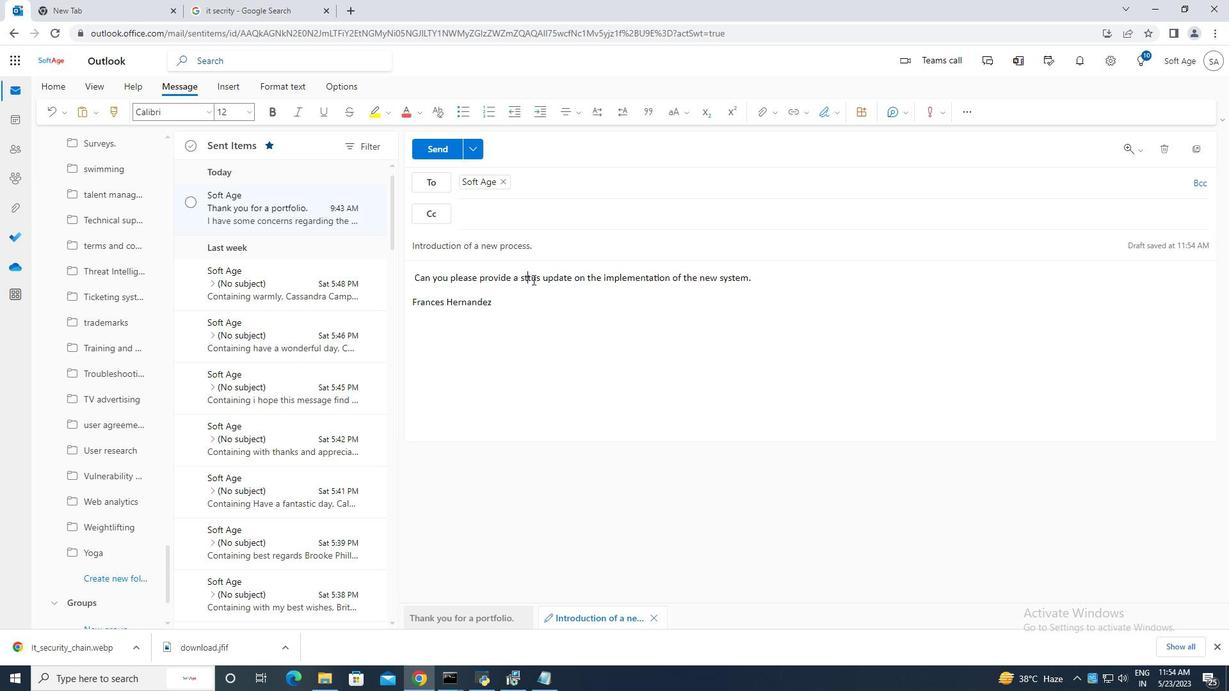 
Action: Mouse moved to (115, 576)
Screenshot: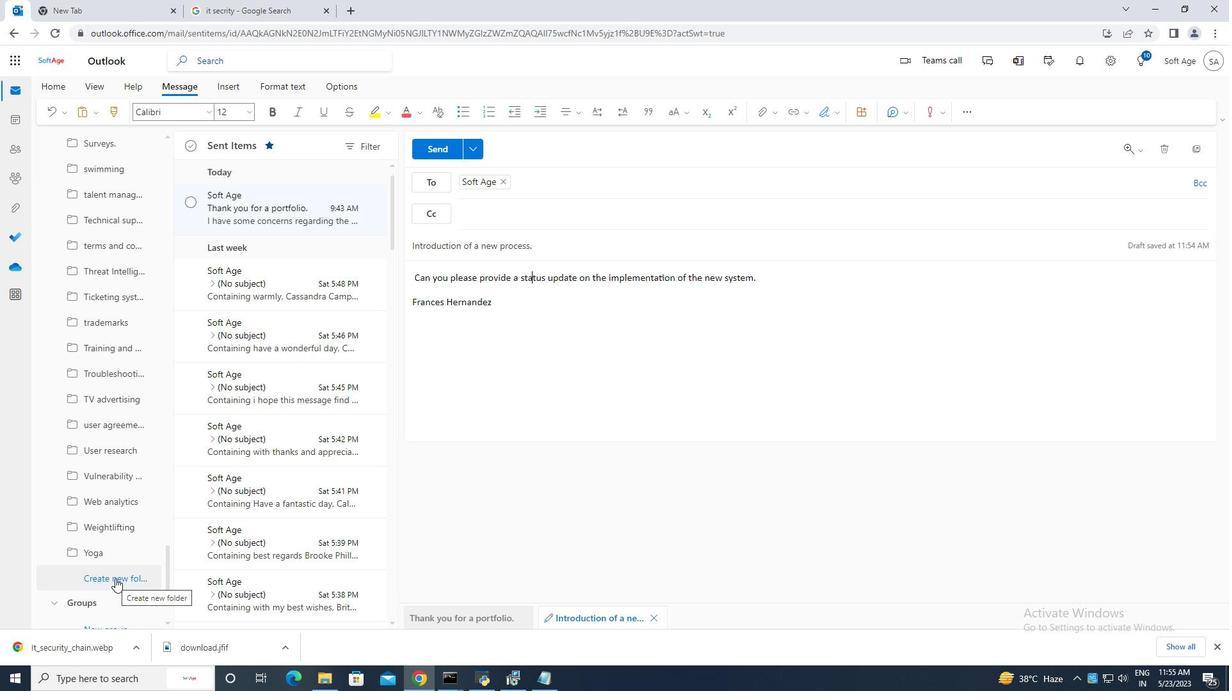 
Action: Mouse pressed left at (115, 576)
Screenshot: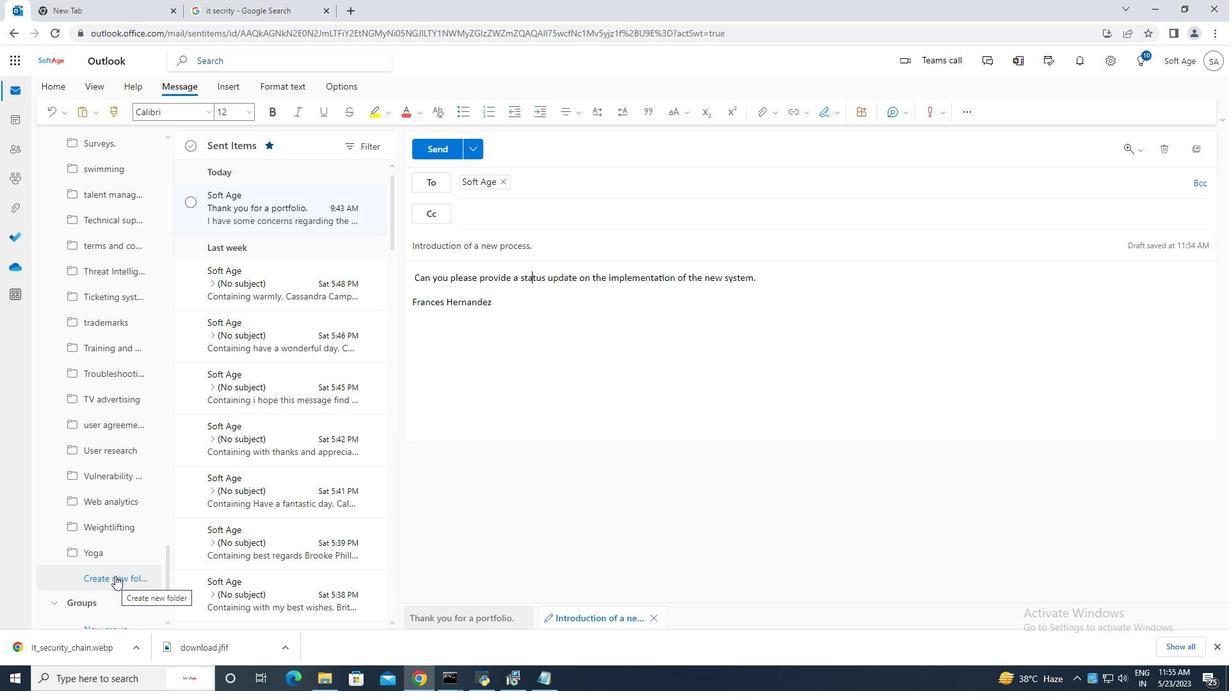 
Action: Mouse moved to (107, 575)
Screenshot: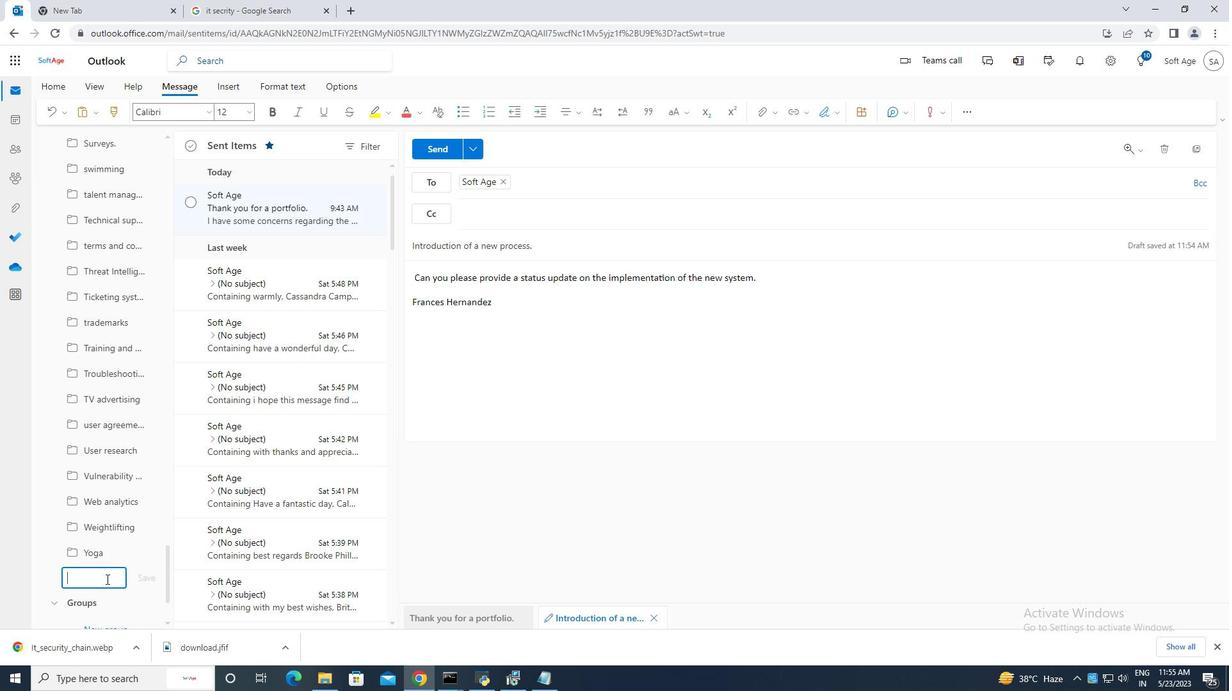 
Action: Key pressed <Key.caps_lock>U<Key.caps_lock>nions
Screenshot: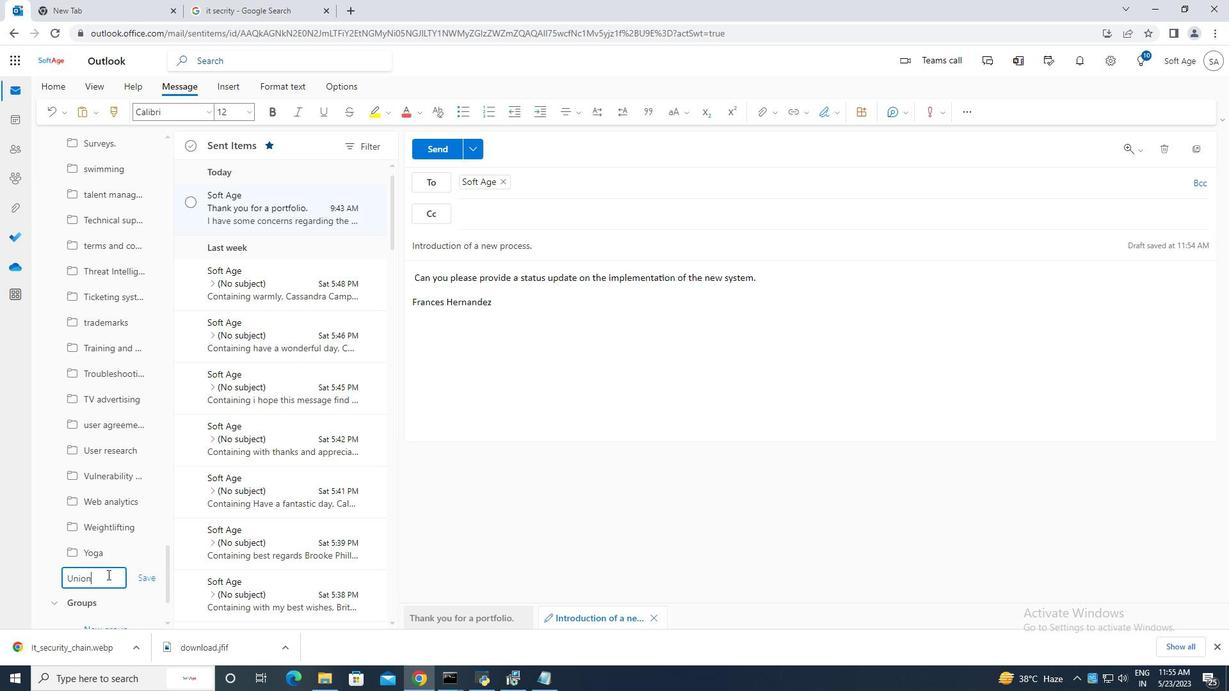 
Action: Mouse moved to (145, 578)
Screenshot: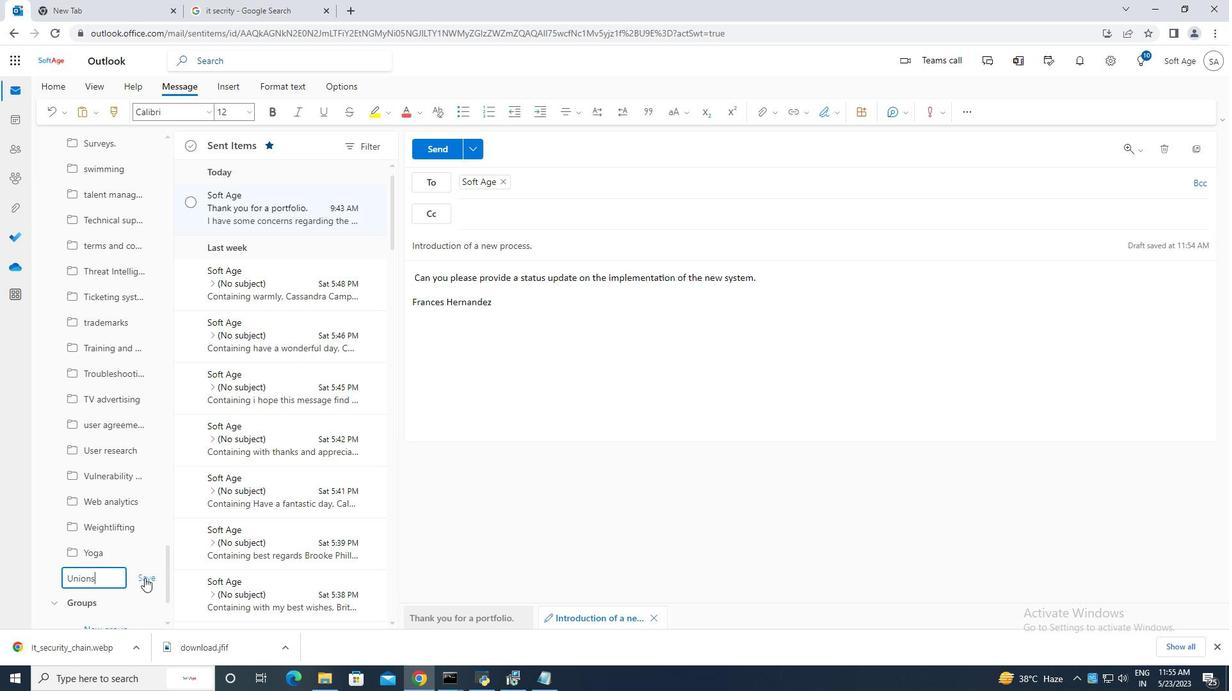 
Action: Mouse pressed left at (145, 578)
Screenshot: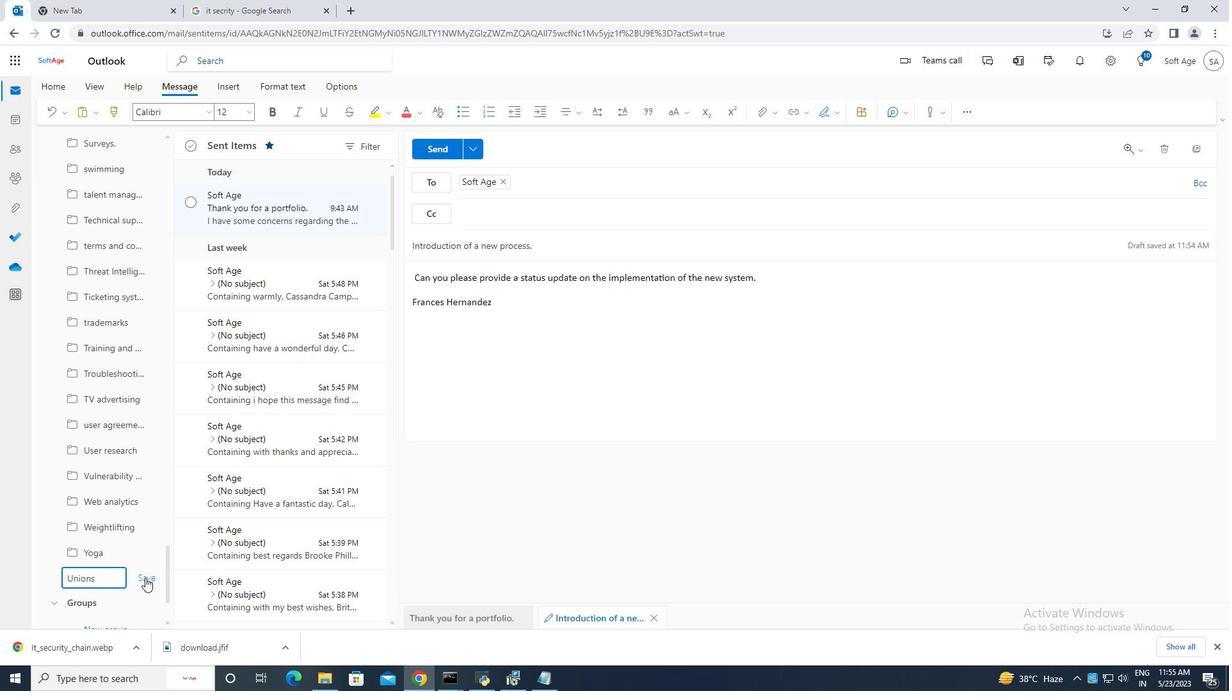 
Action: Mouse moved to (440, 148)
Screenshot: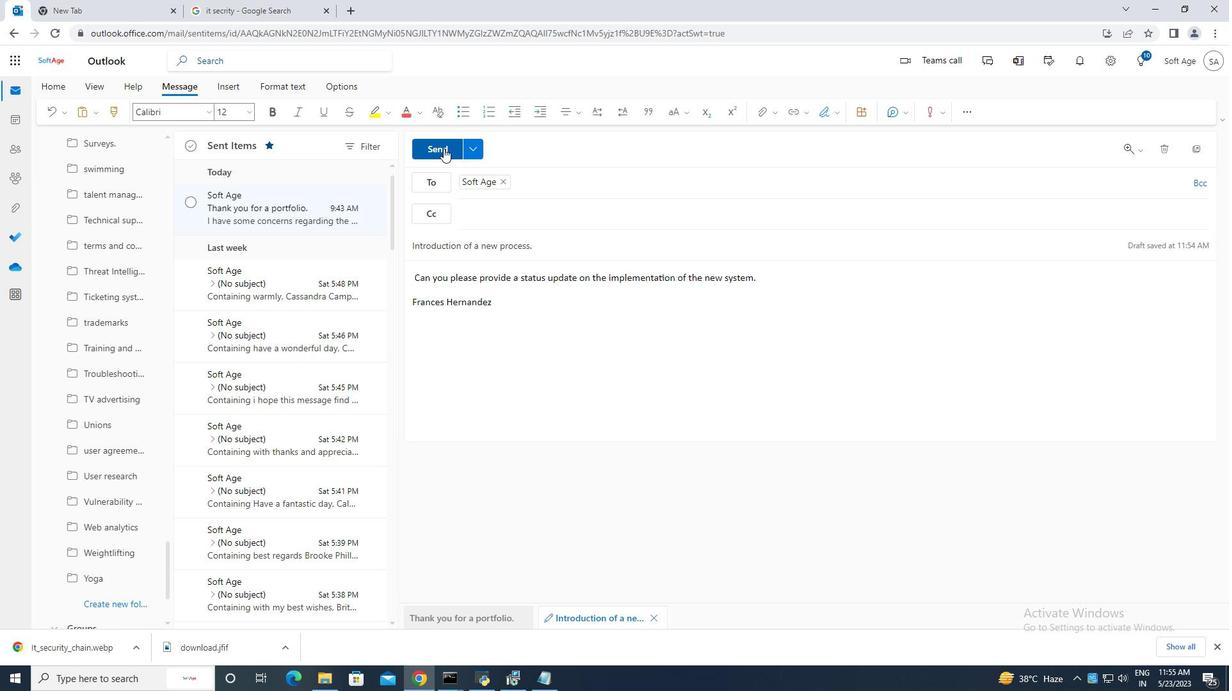 
Action: Mouse pressed left at (440, 148)
Screenshot: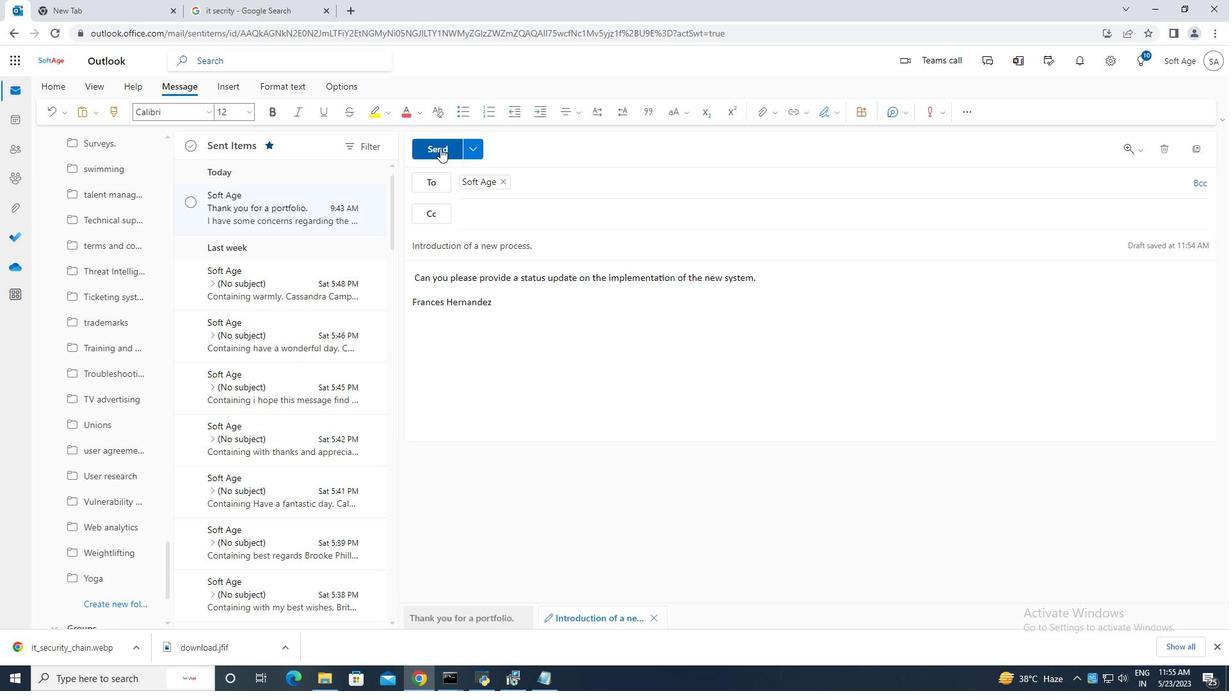 
Action: Mouse moved to (188, 203)
Screenshot: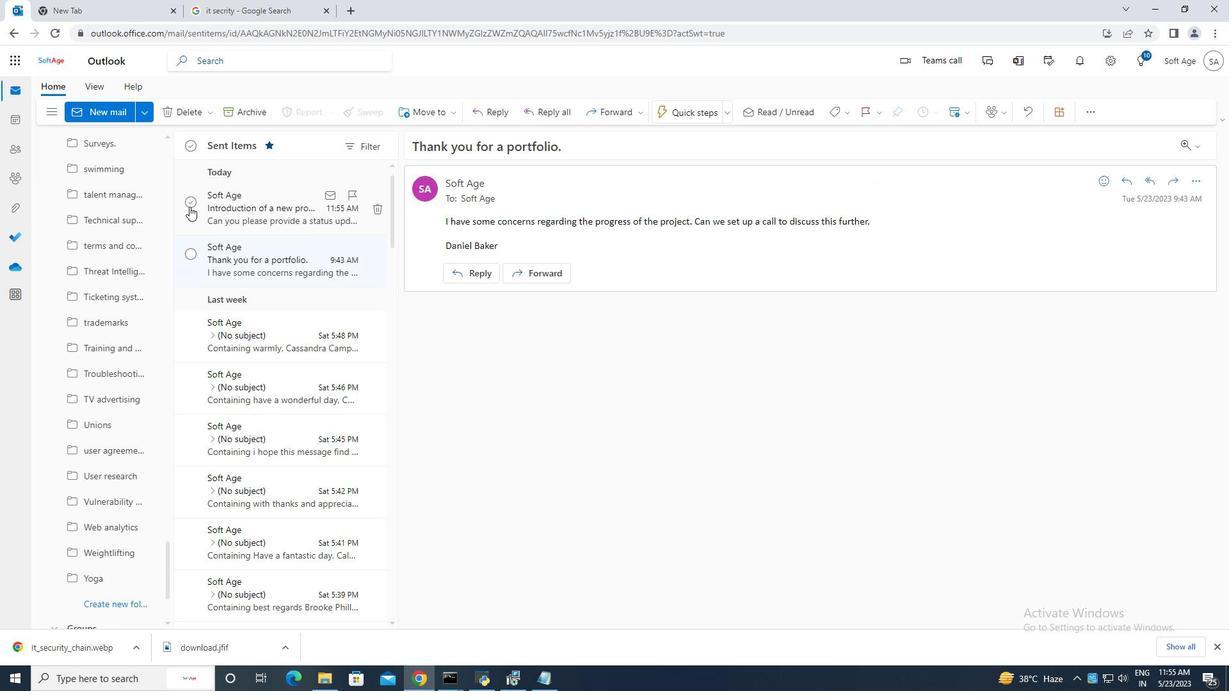 
Action: Mouse pressed left at (188, 203)
Screenshot: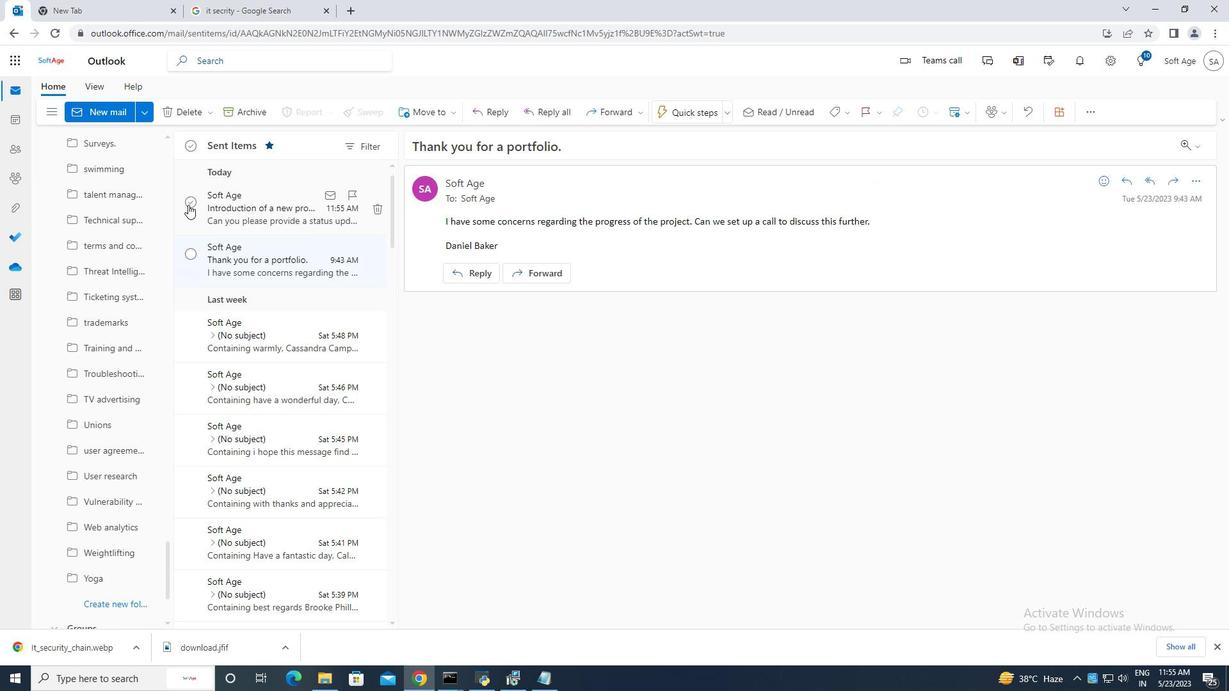 
Action: Mouse moved to (440, 115)
Screenshot: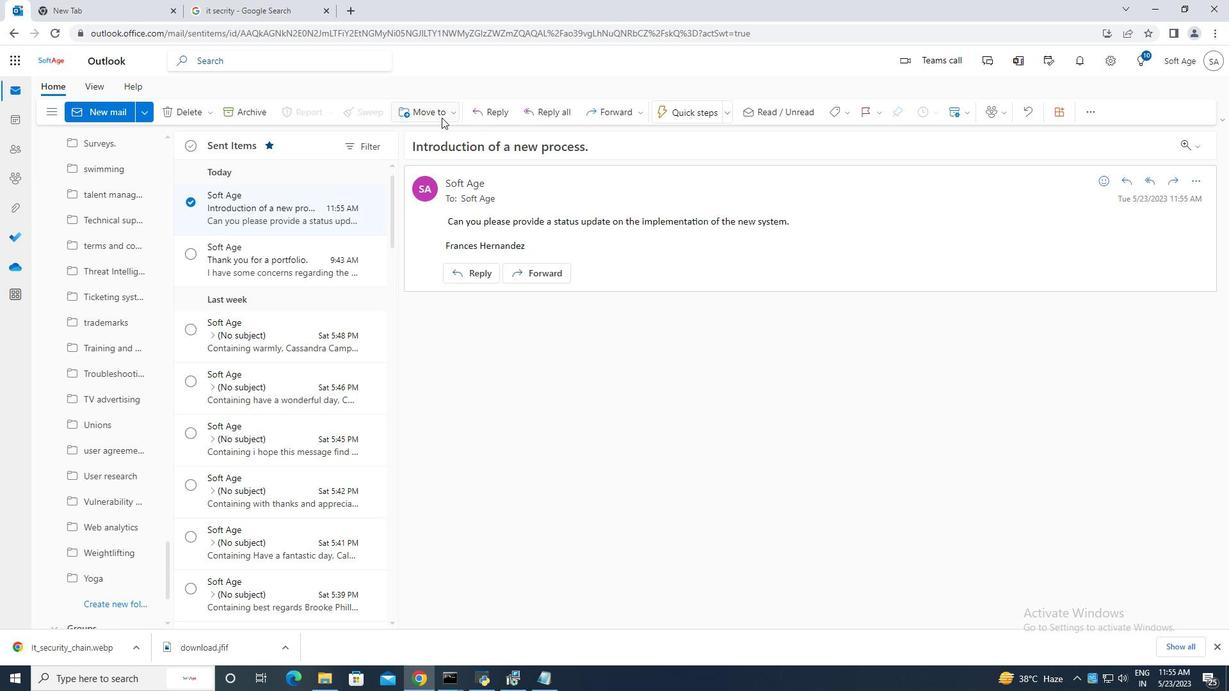 
Action: Mouse pressed left at (440, 115)
Screenshot: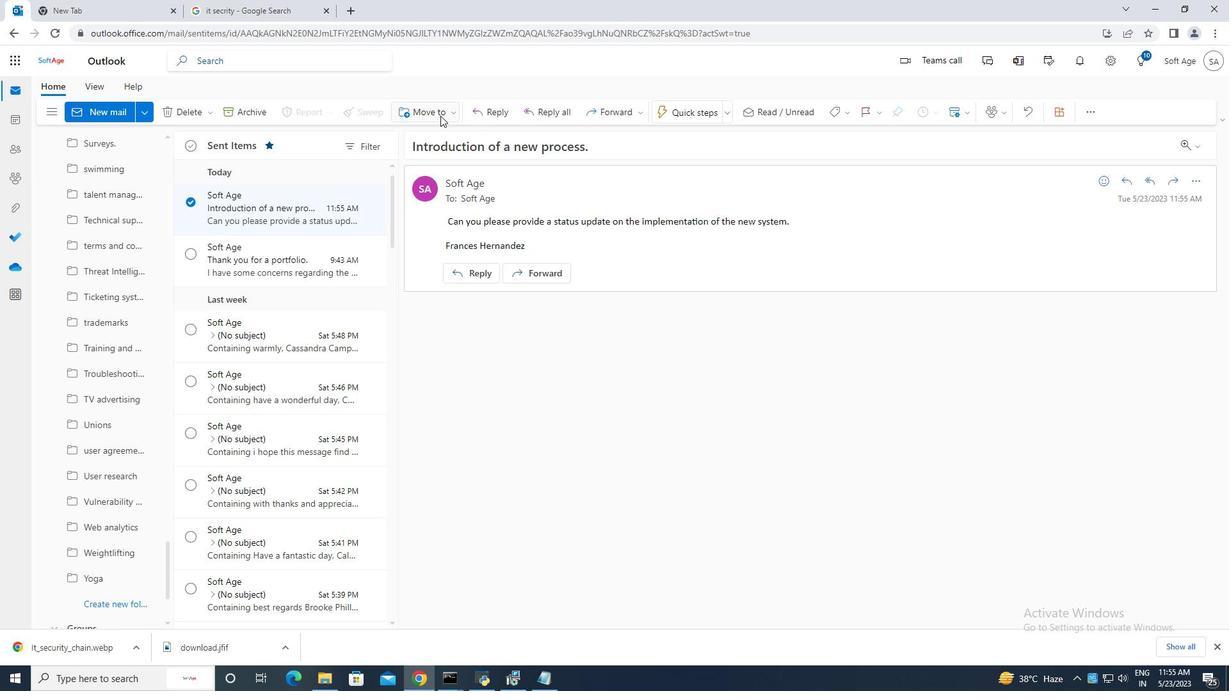 
Action: Mouse moved to (452, 135)
Screenshot: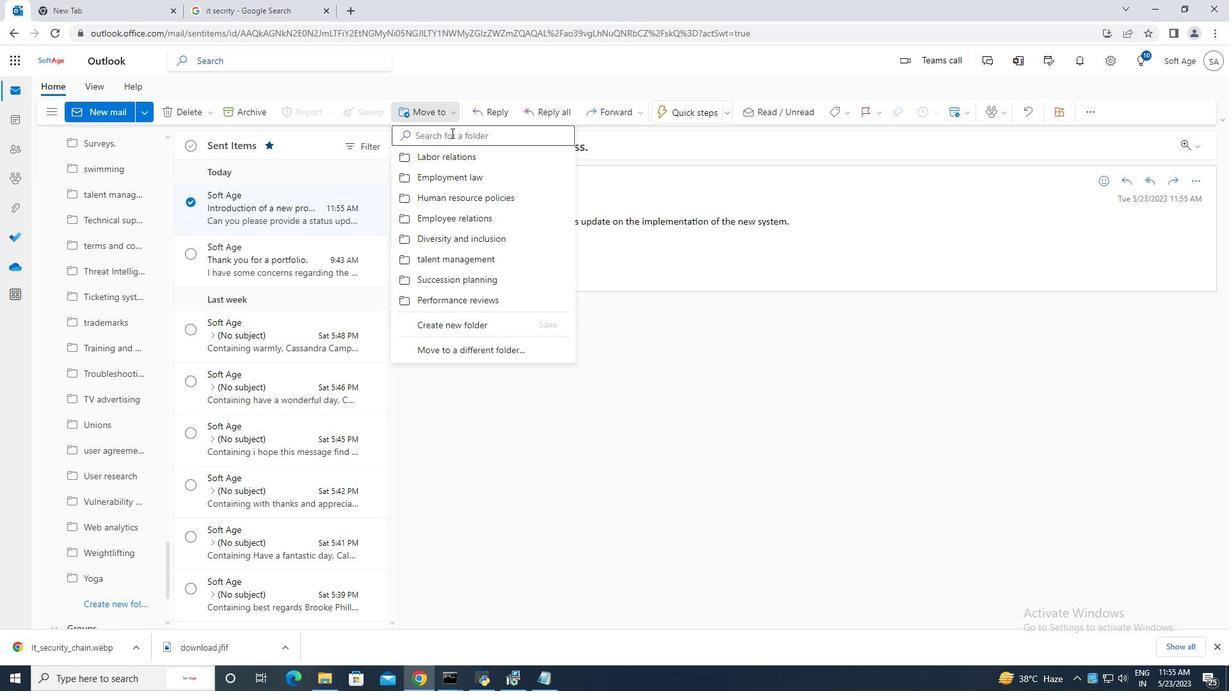 
Action: Mouse pressed left at (452, 135)
Screenshot: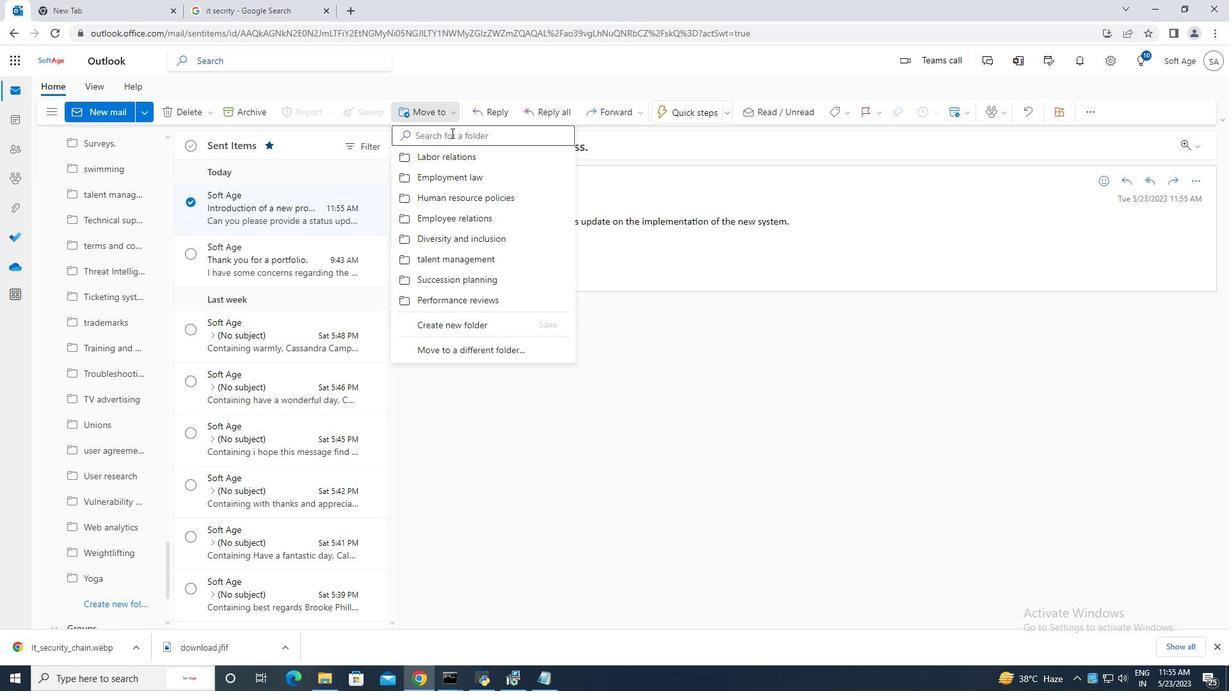 
Action: Mouse moved to (453, 135)
Screenshot: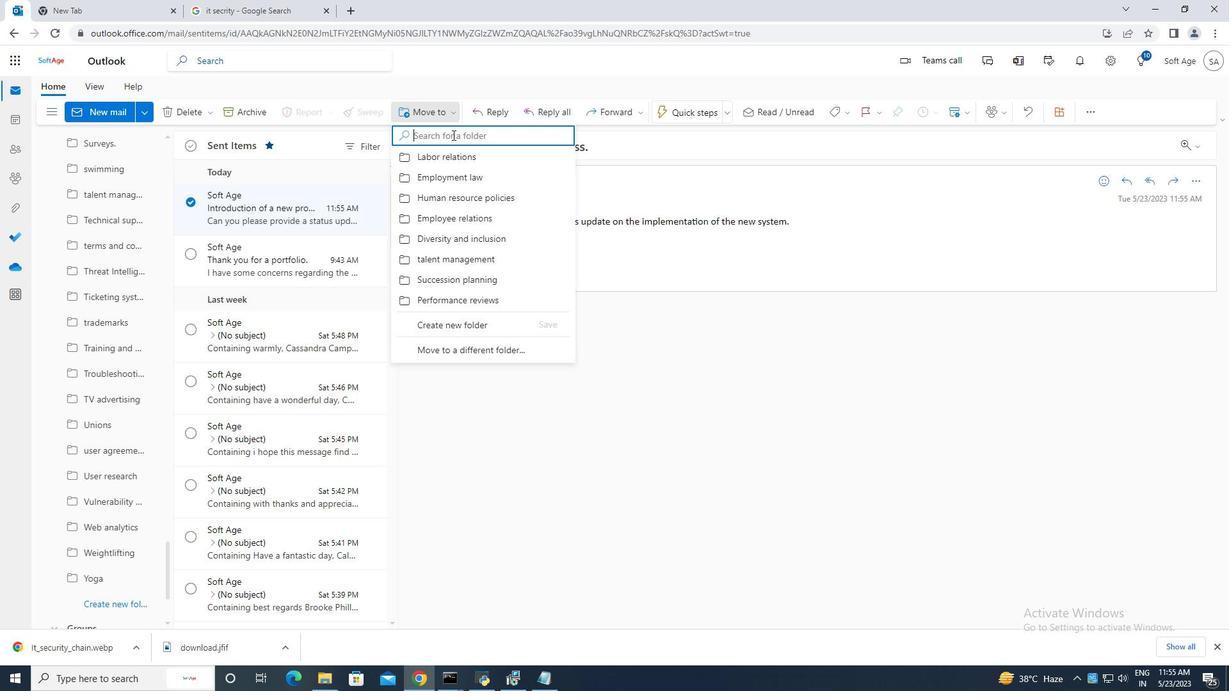 
Action: Key pressed unions
Screenshot: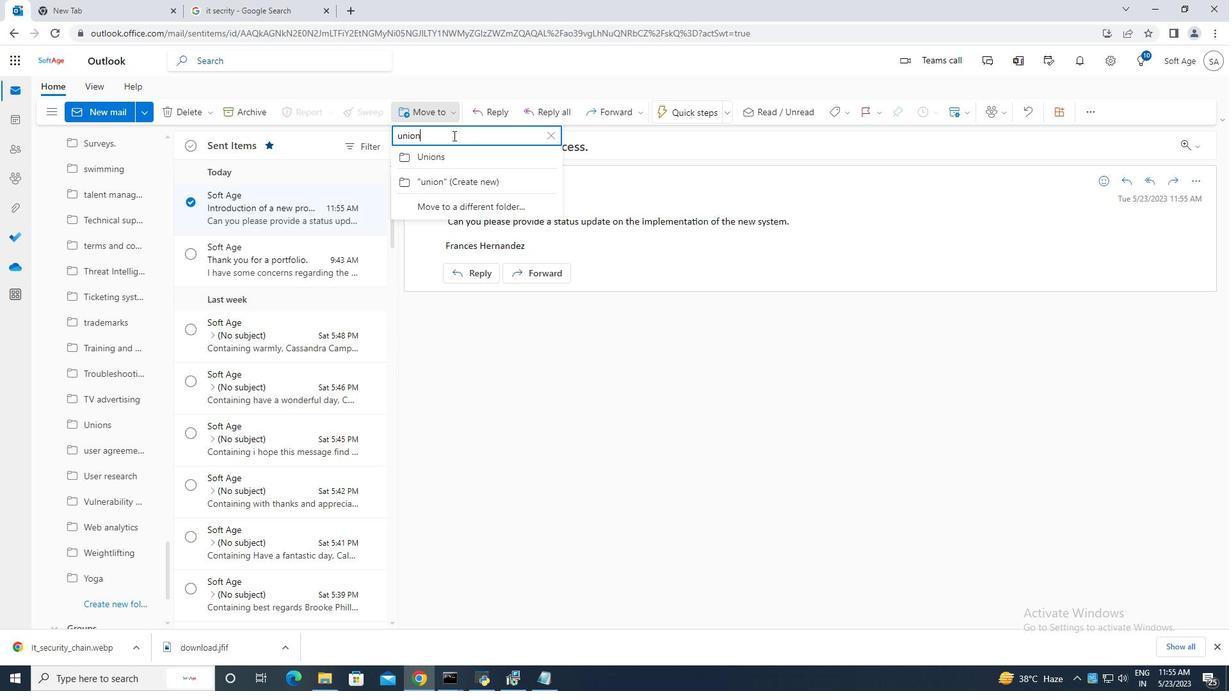 
Action: Mouse moved to (438, 156)
Screenshot: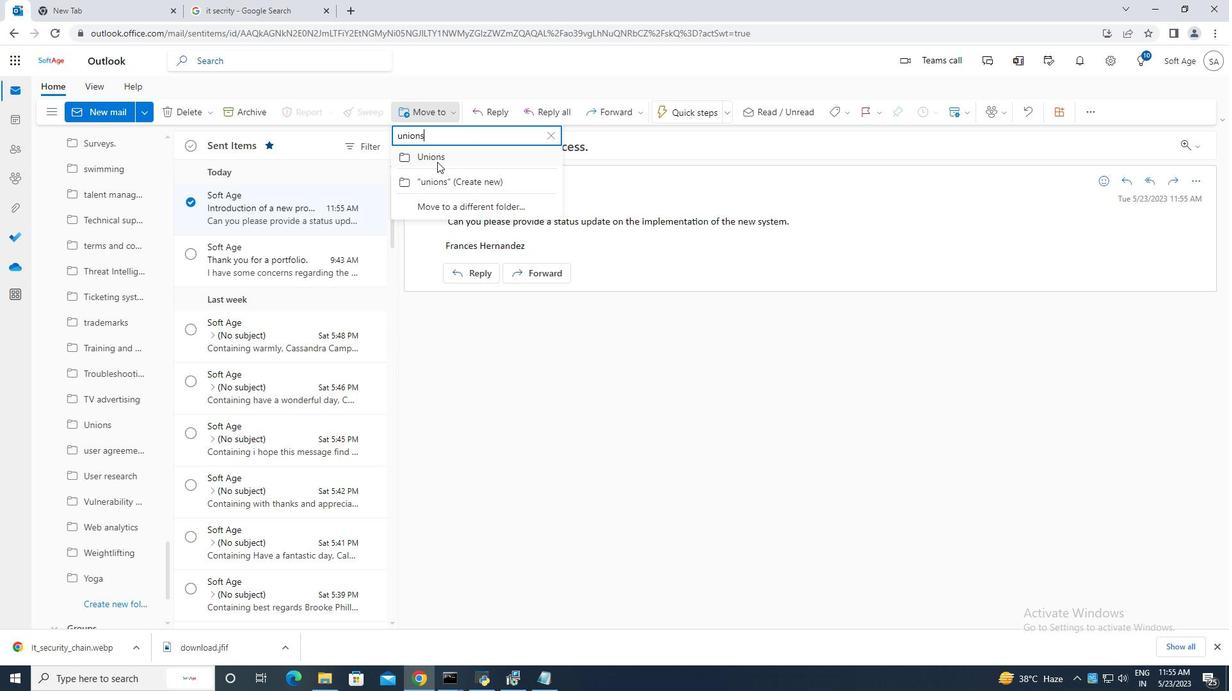 
Action: Mouse pressed left at (438, 156)
Screenshot: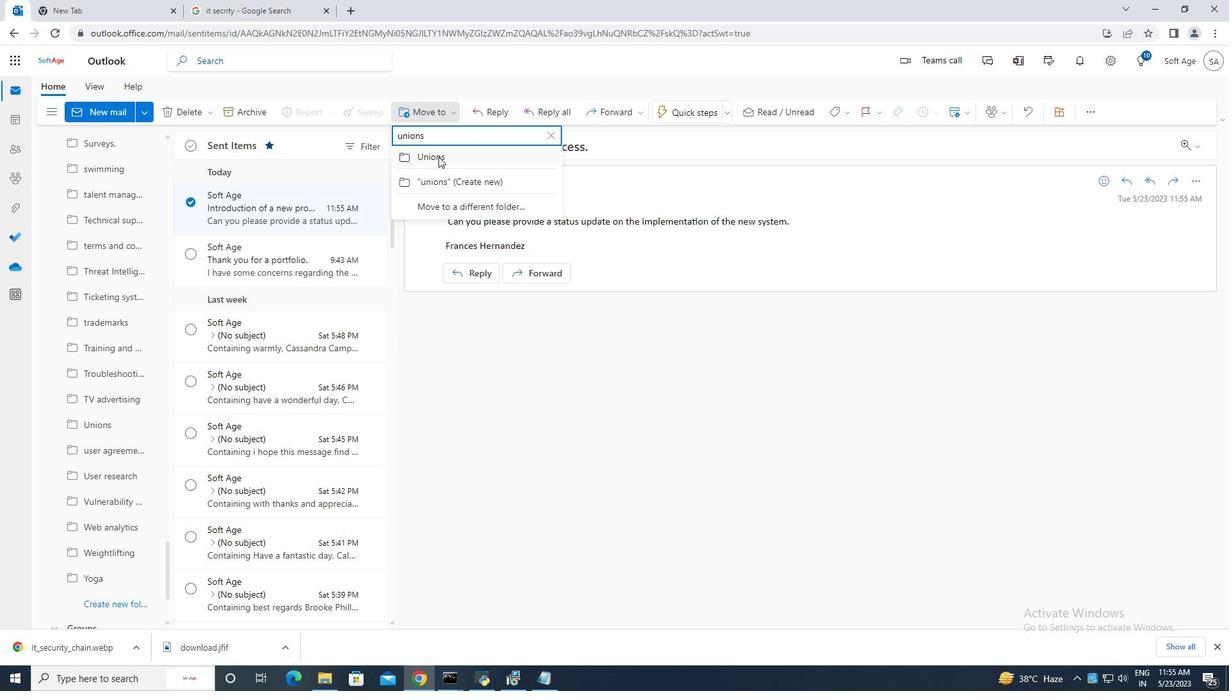 
